 Task: Search one way flight ticket for 3 adults in first from Jackson: Jackson-medgar Wiley Evers International Airport to Evansville: Evansville Regional Airport on 8-3-2023. Choice of flights is Alaska. Number of bags: 11 checked bags. Price is upto 106000. Outbound departure time preference is 14:00.
Action: Mouse moved to (265, 377)
Screenshot: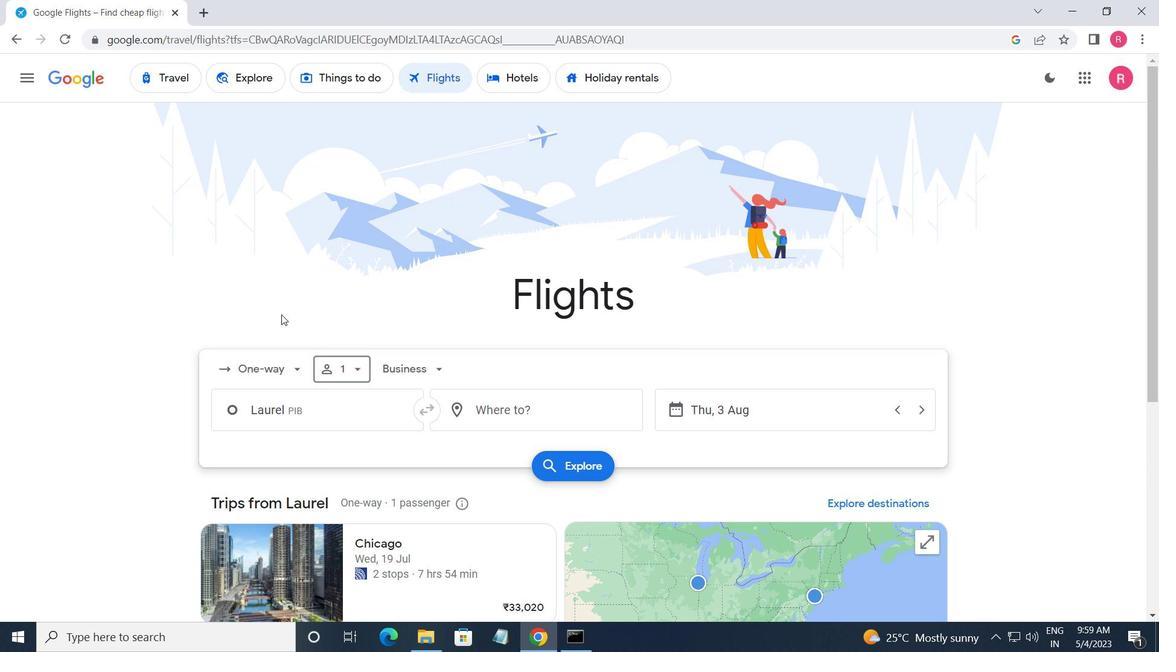 
Action: Mouse pressed left at (265, 377)
Screenshot: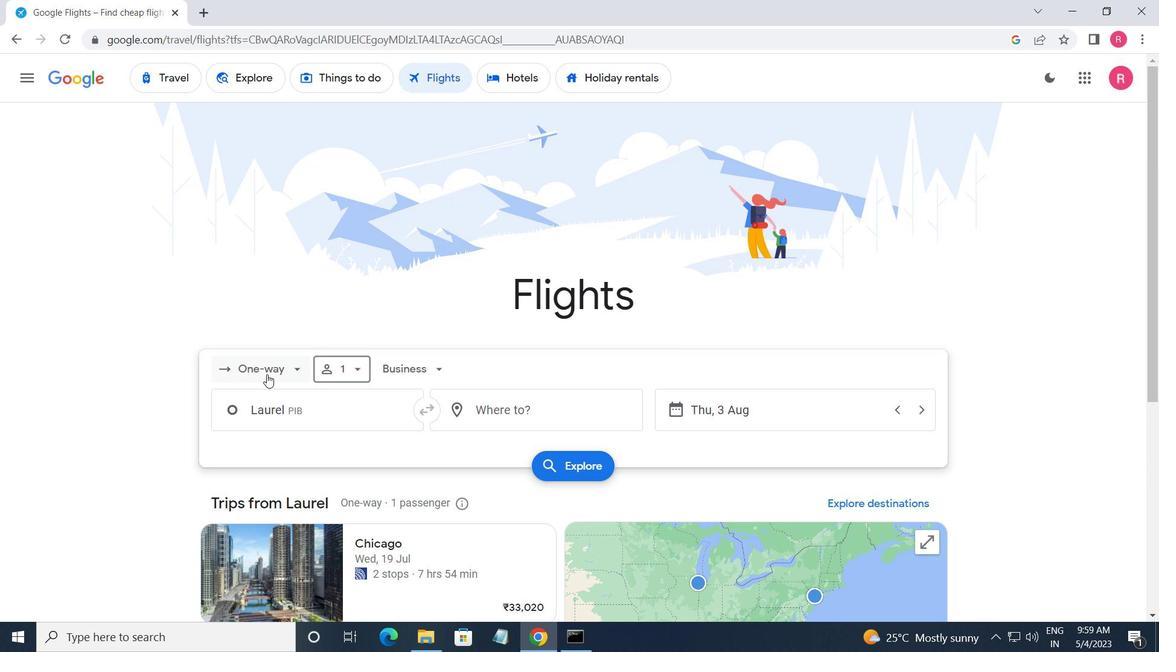 
Action: Mouse moved to (269, 440)
Screenshot: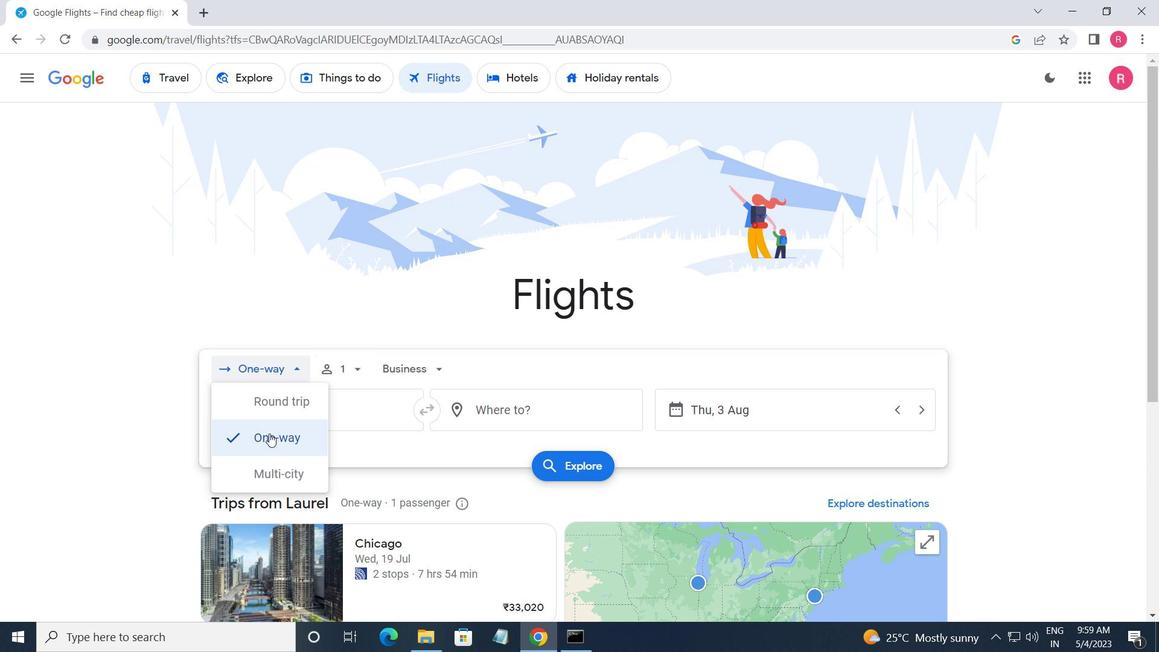 
Action: Mouse pressed left at (269, 440)
Screenshot: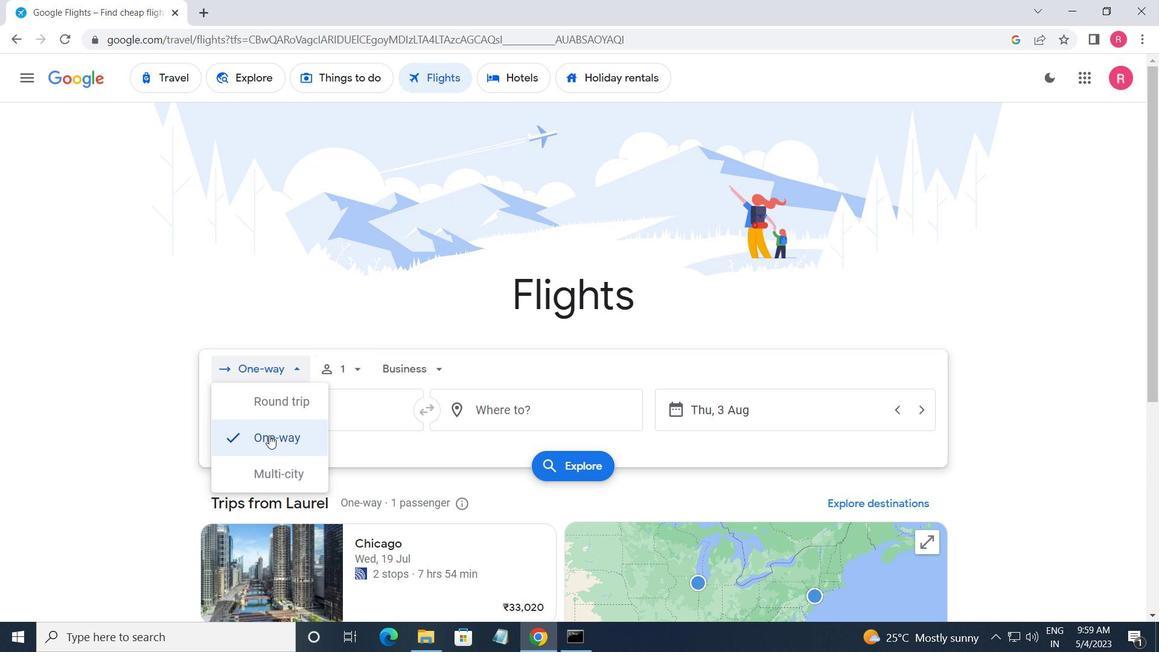 
Action: Mouse moved to (333, 375)
Screenshot: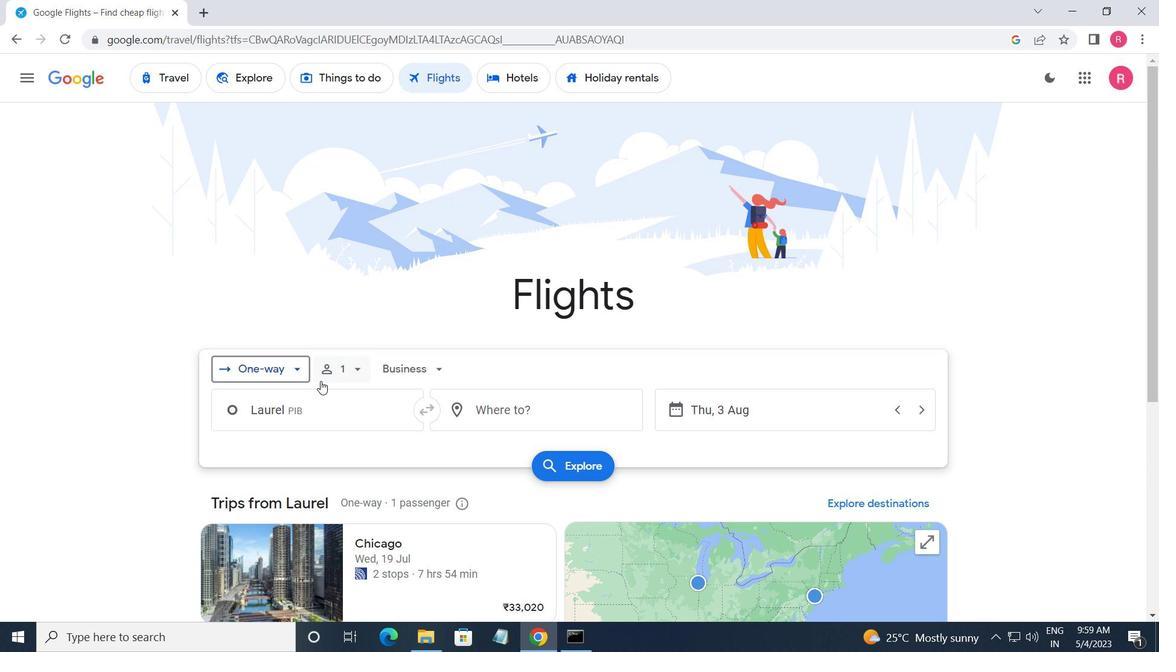 
Action: Mouse pressed left at (333, 375)
Screenshot: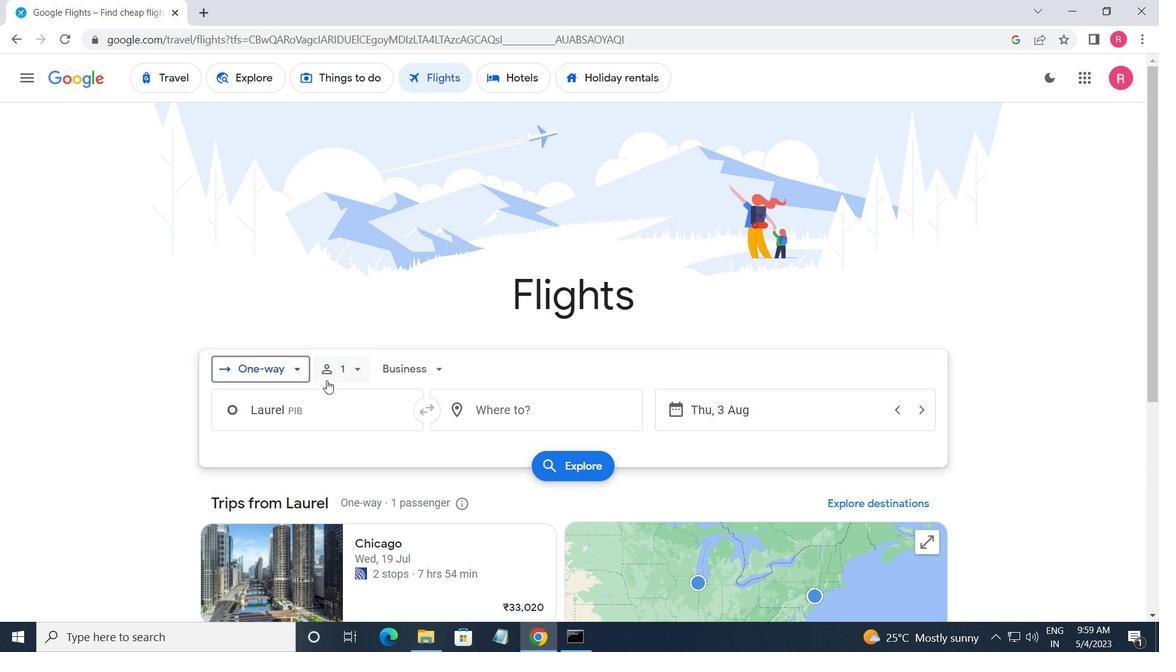 
Action: Mouse moved to (466, 410)
Screenshot: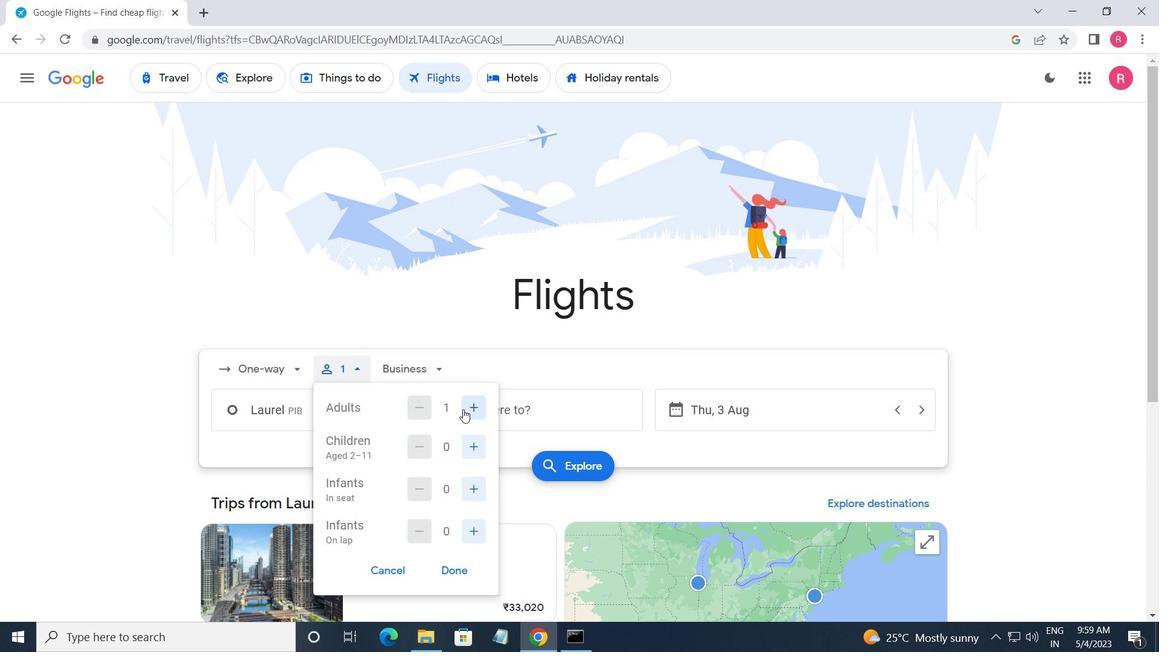
Action: Mouse pressed left at (466, 410)
Screenshot: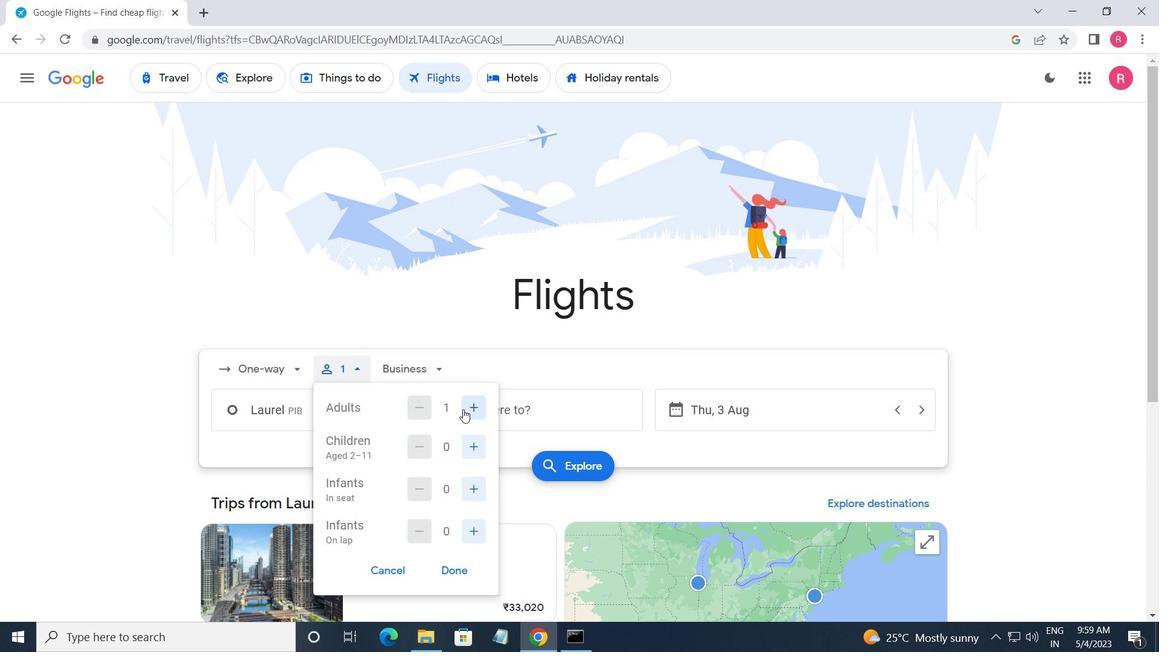 
Action: Mouse pressed left at (466, 410)
Screenshot: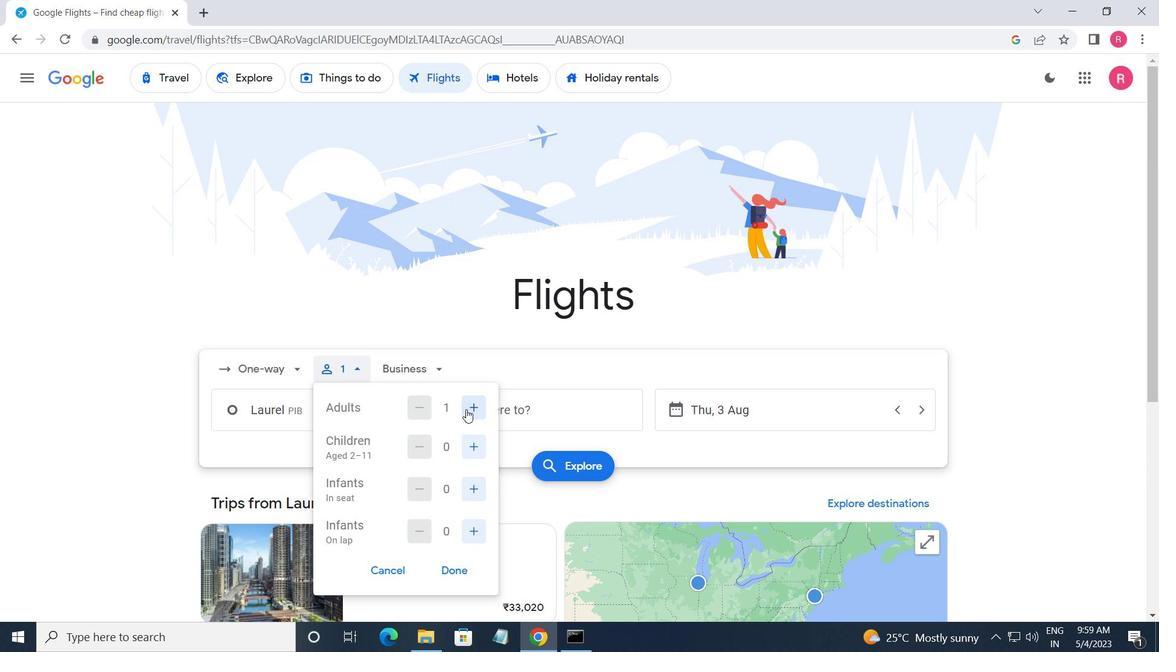 
Action: Mouse moved to (393, 373)
Screenshot: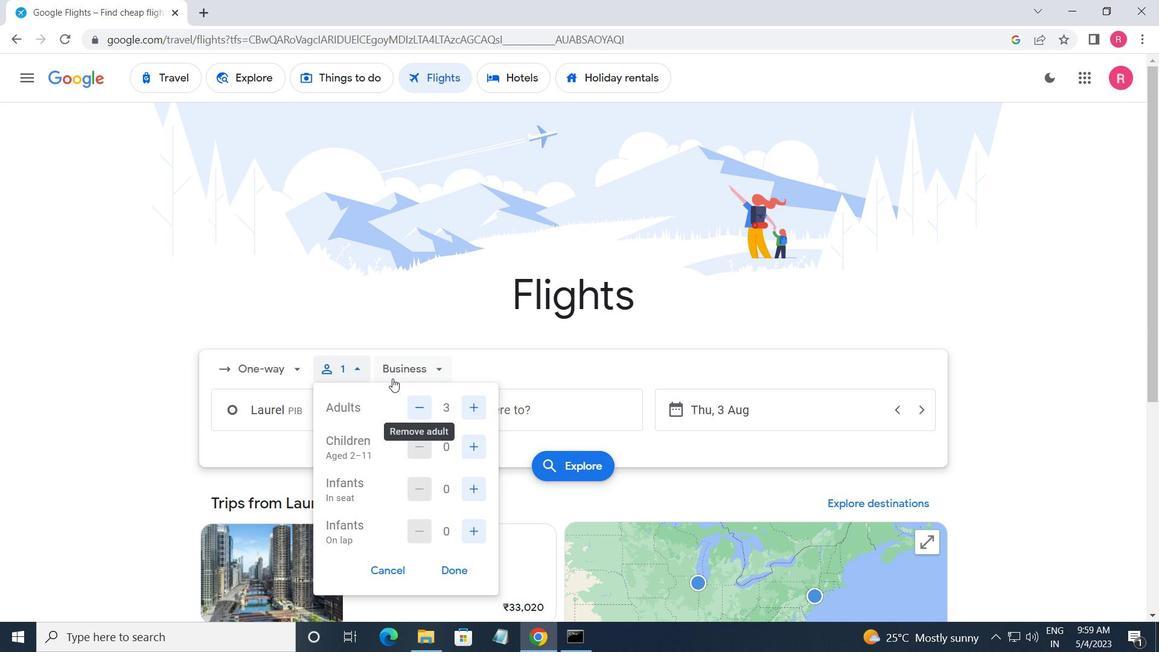 
Action: Mouse pressed left at (393, 373)
Screenshot: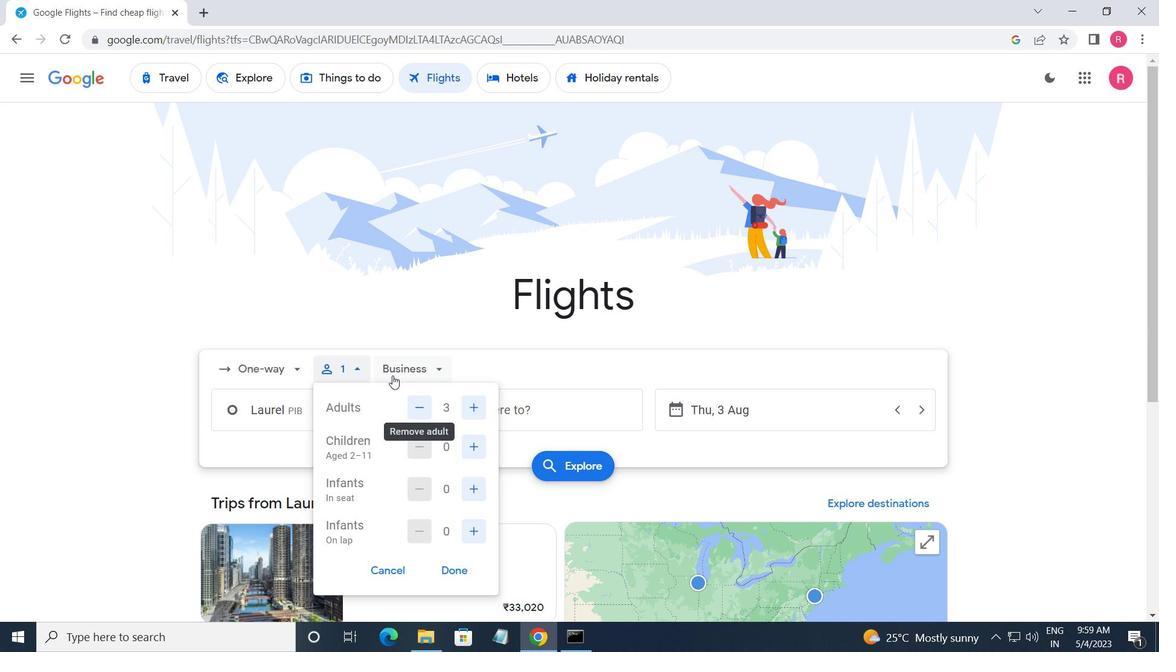 
Action: Mouse moved to (445, 509)
Screenshot: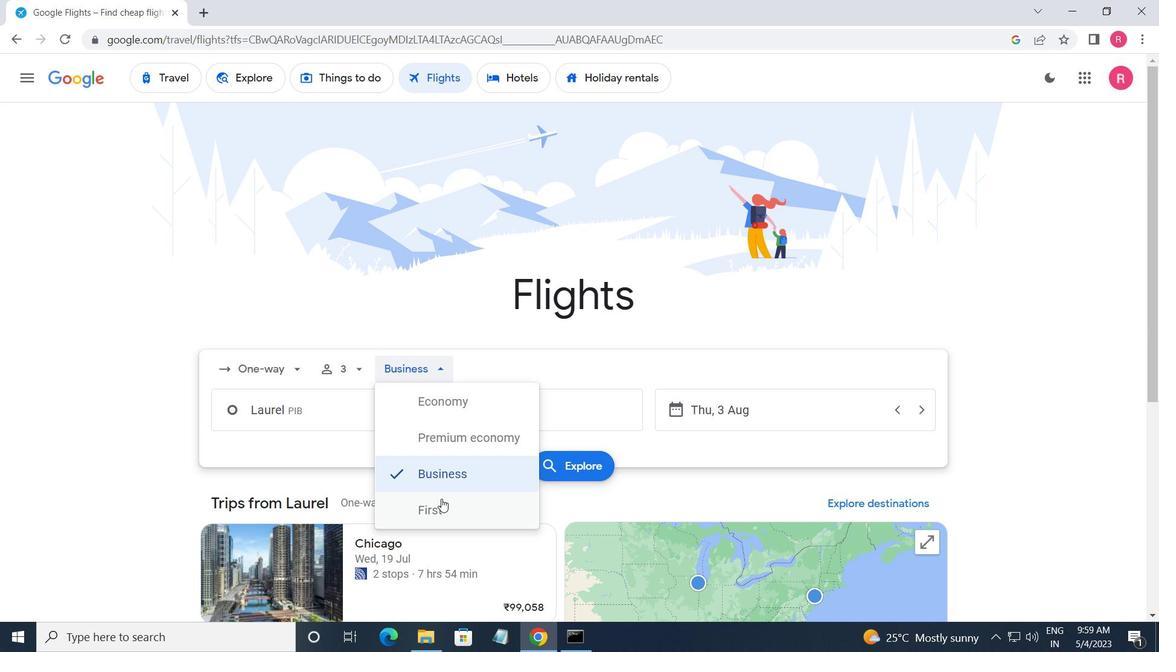 
Action: Mouse pressed left at (445, 509)
Screenshot: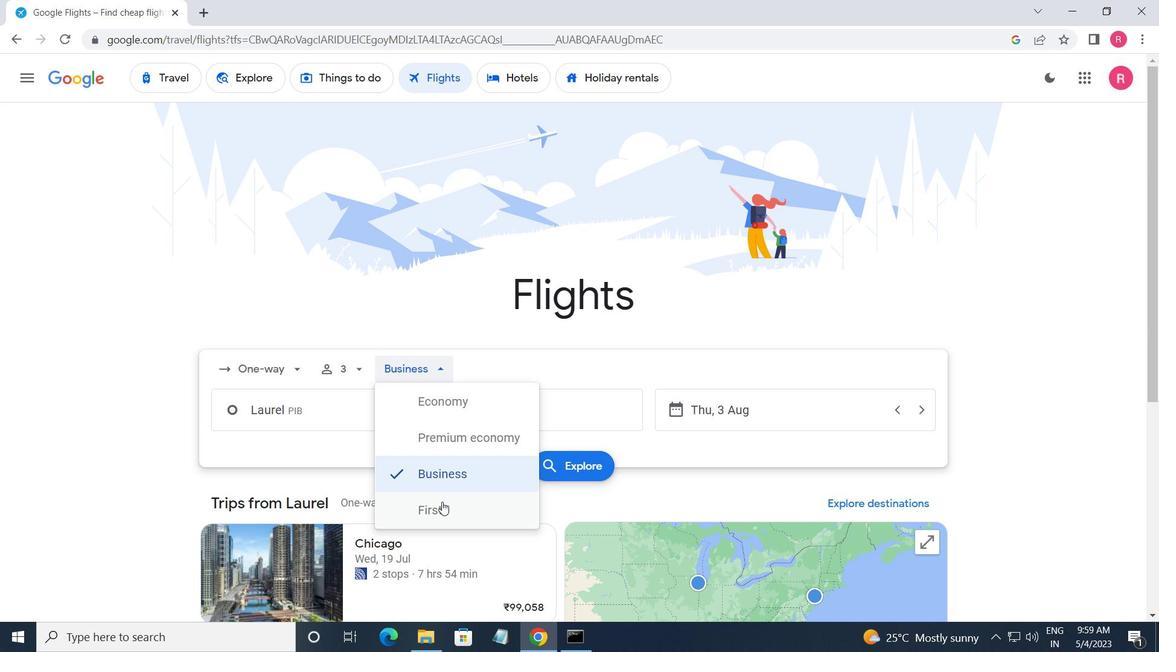 
Action: Mouse moved to (344, 420)
Screenshot: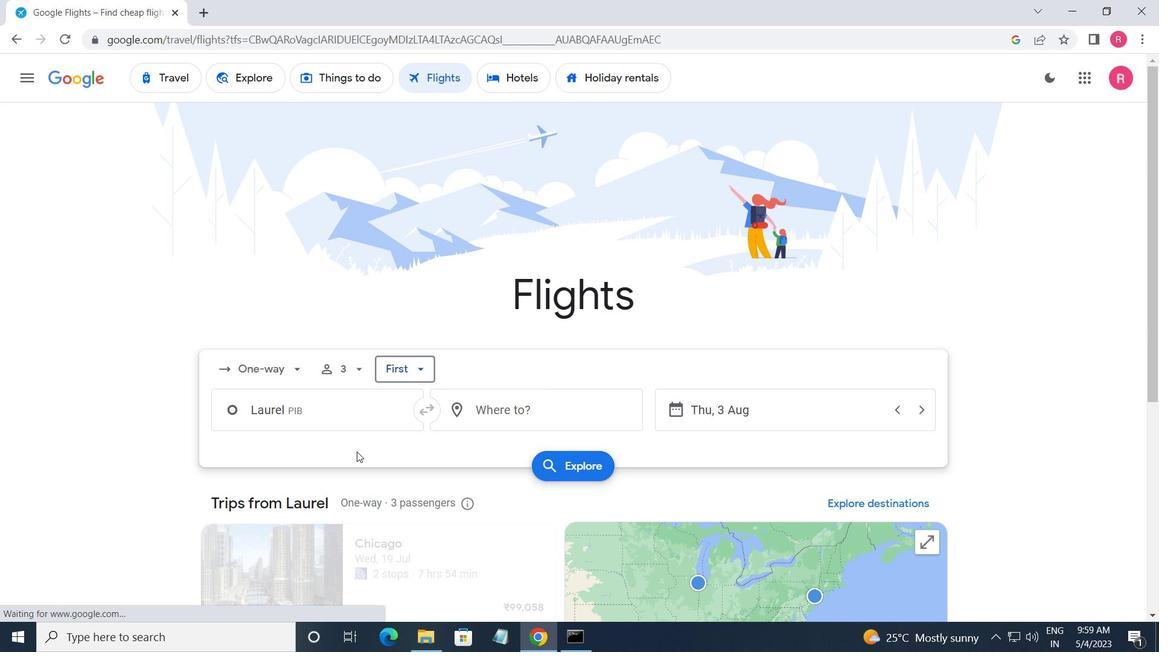 
Action: Mouse pressed left at (344, 420)
Screenshot: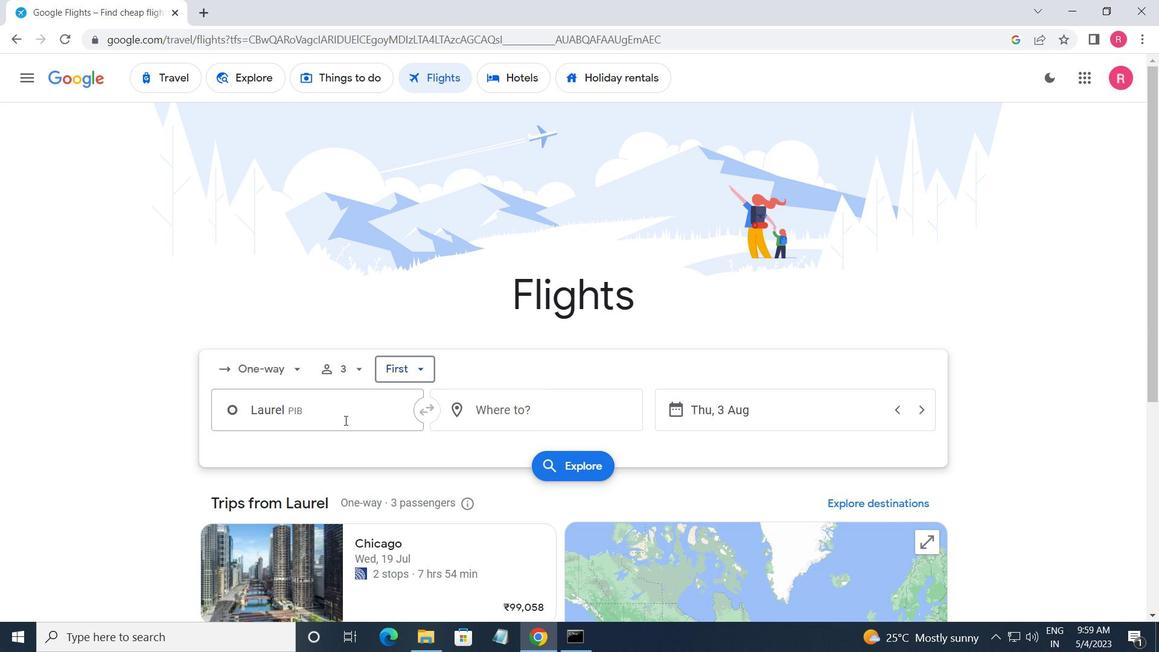 
Action: Key pressed <Key.shift_r>Jackson<Key.space><Key.backspace>-m
Screenshot: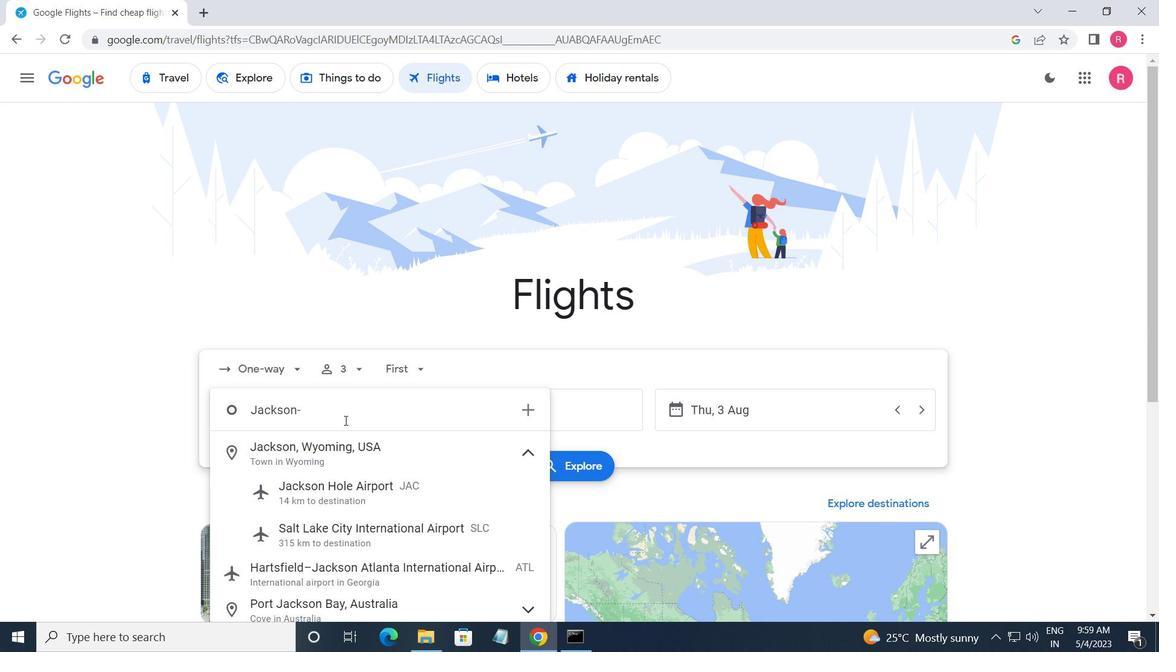 
Action: Mouse moved to (350, 494)
Screenshot: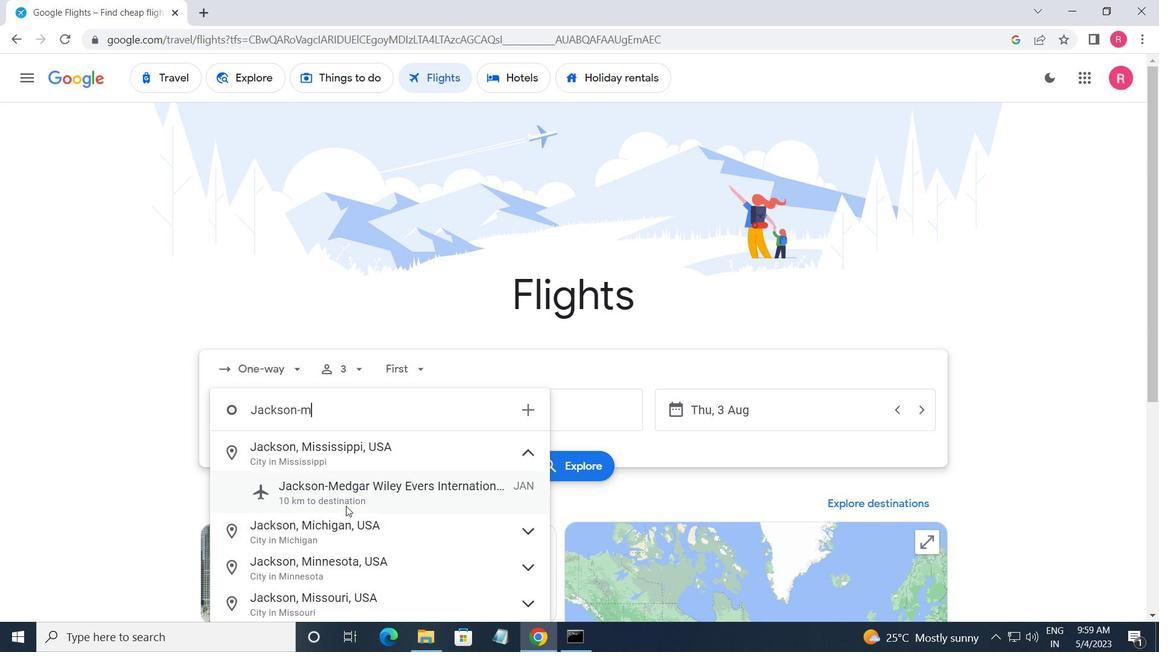 
Action: Mouse pressed left at (350, 494)
Screenshot: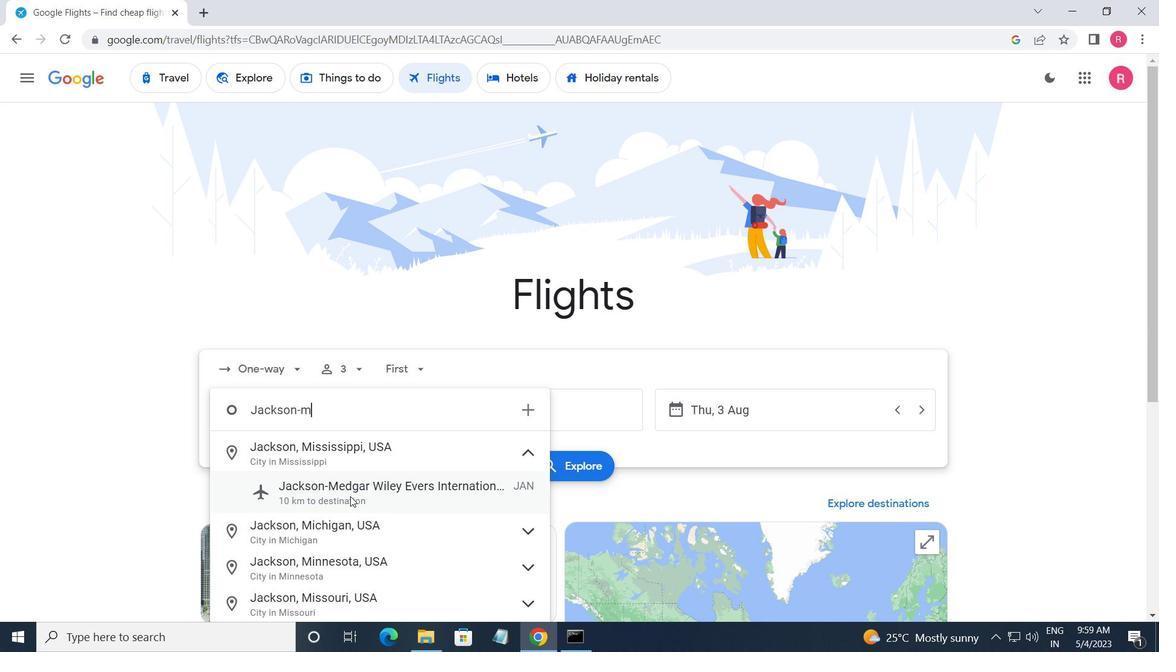 
Action: Mouse moved to (571, 399)
Screenshot: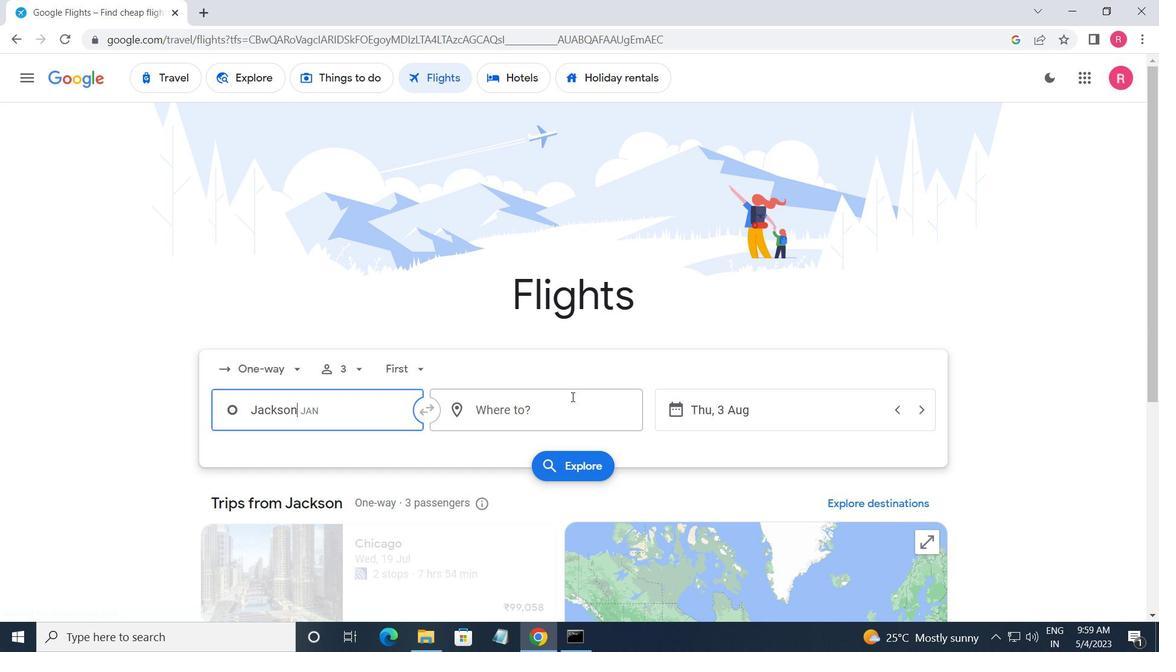 
Action: Mouse pressed left at (571, 399)
Screenshot: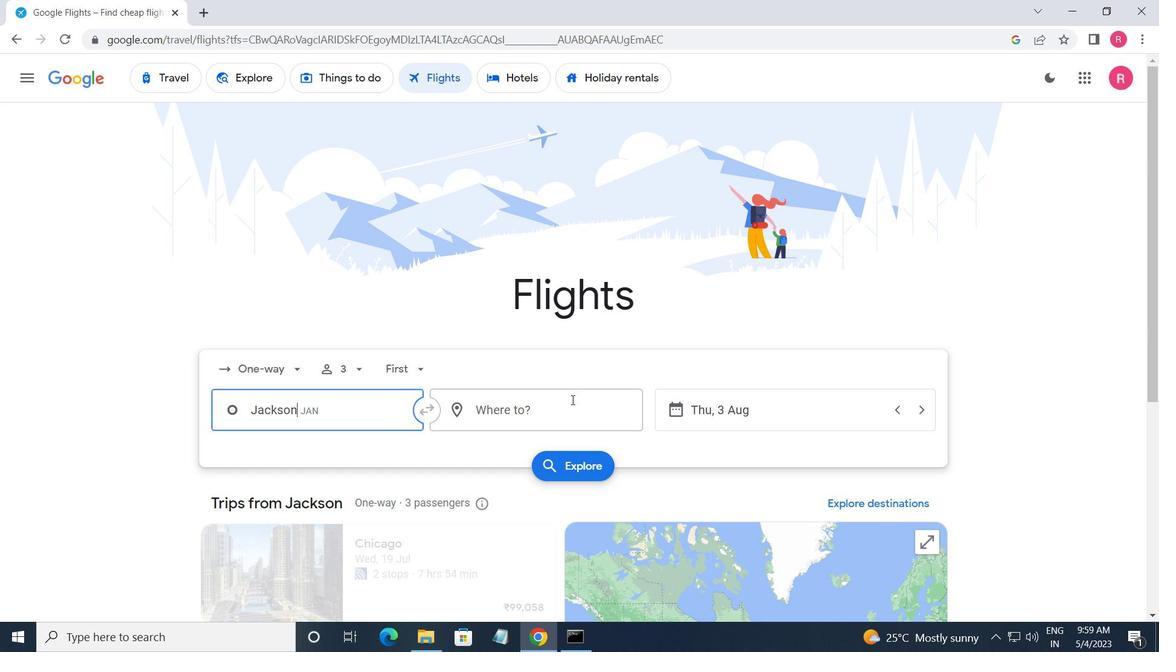 
Action: Mouse moved to (521, 532)
Screenshot: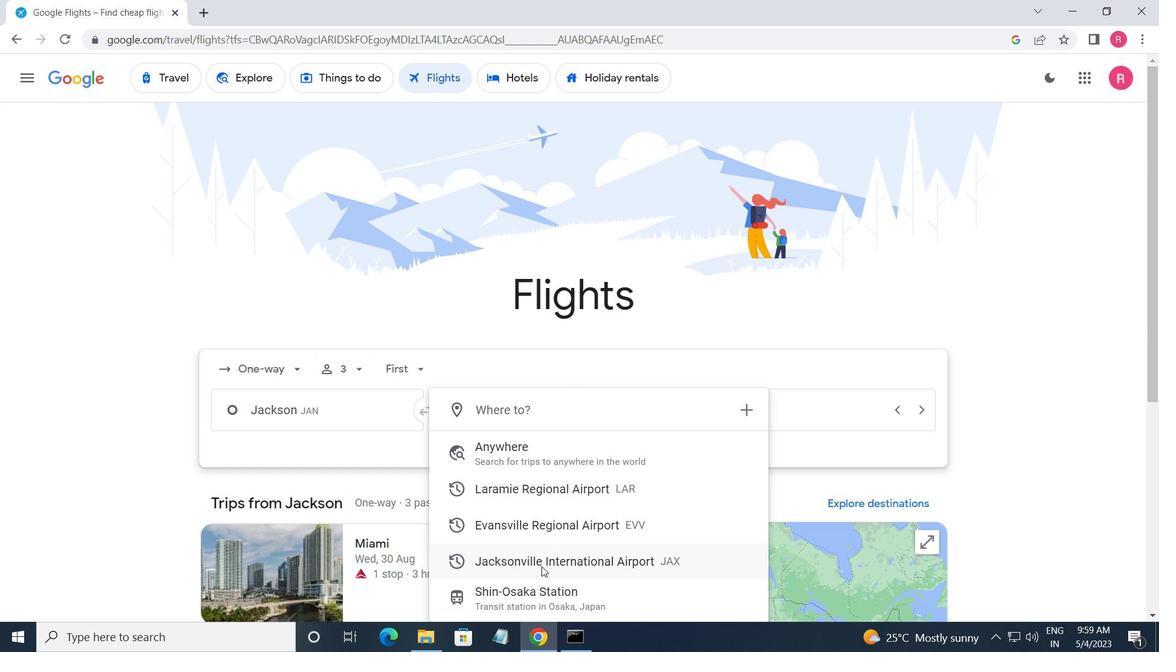 
Action: Mouse pressed left at (521, 532)
Screenshot: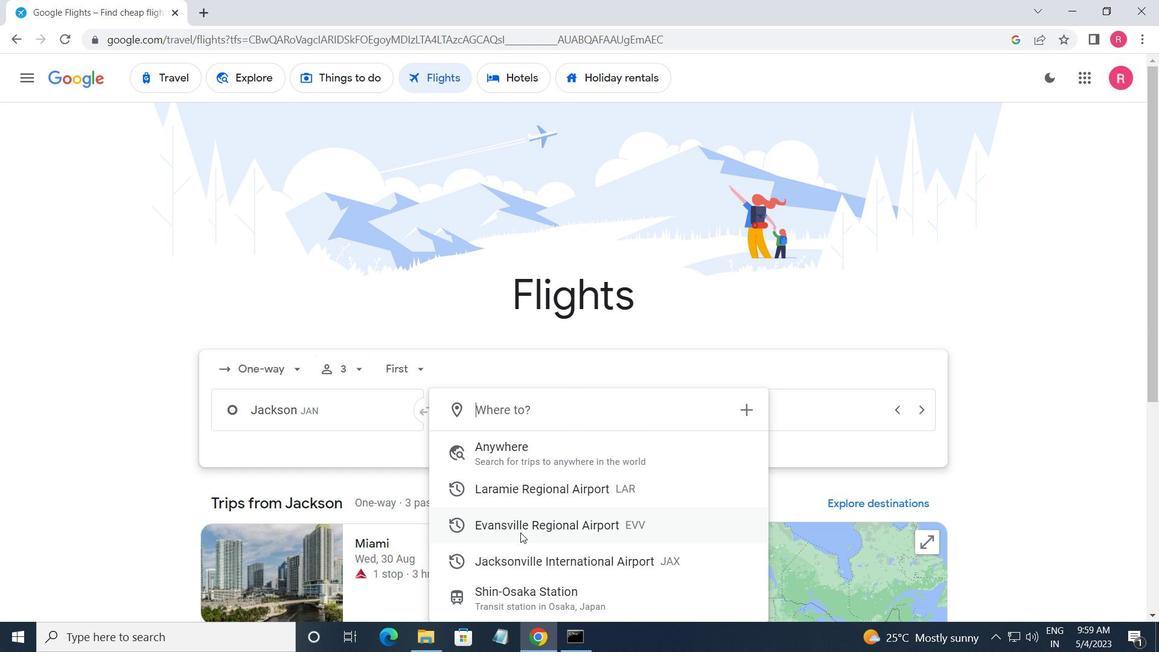 
Action: Mouse moved to (771, 414)
Screenshot: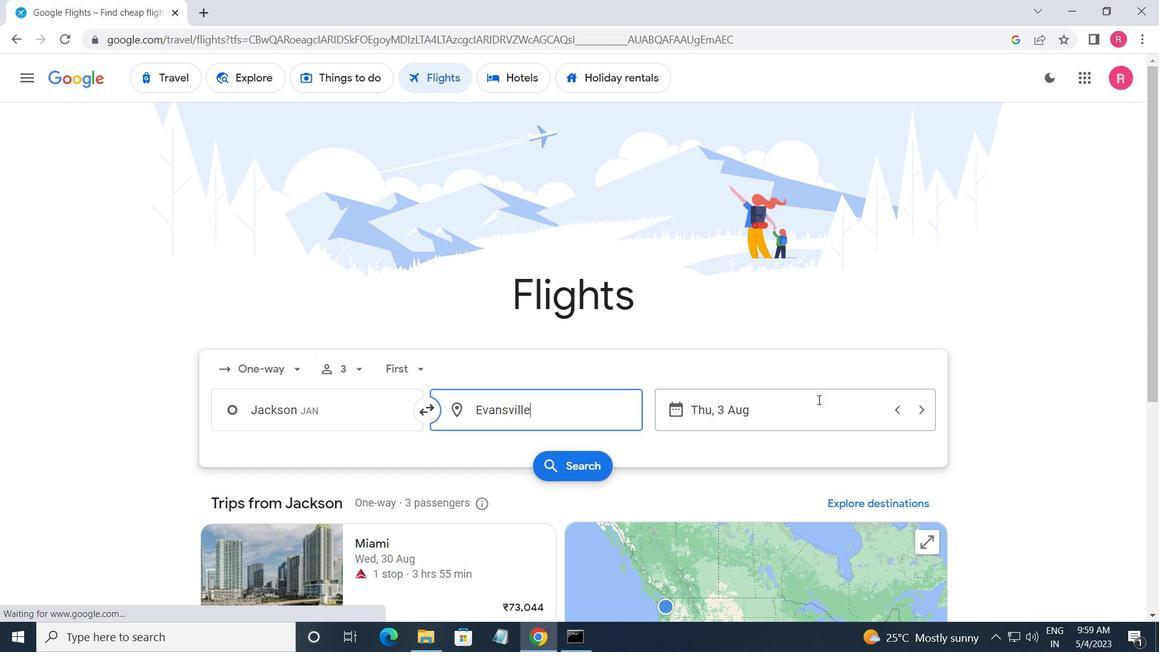 
Action: Mouse pressed left at (771, 414)
Screenshot: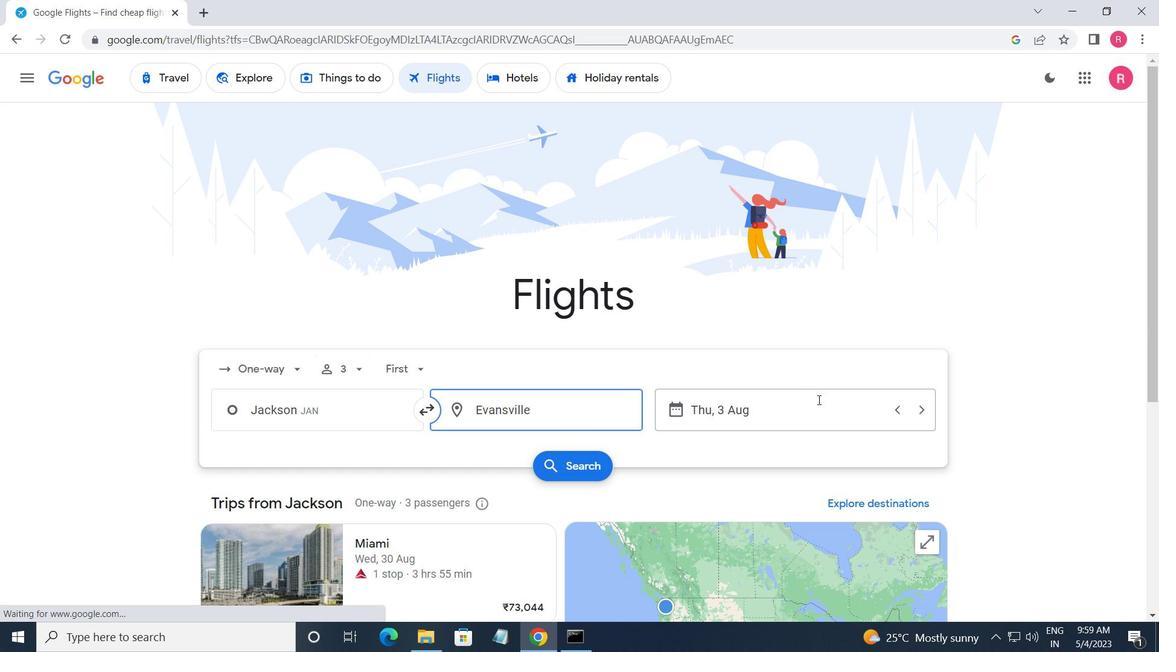 
Action: Mouse moved to (540, 353)
Screenshot: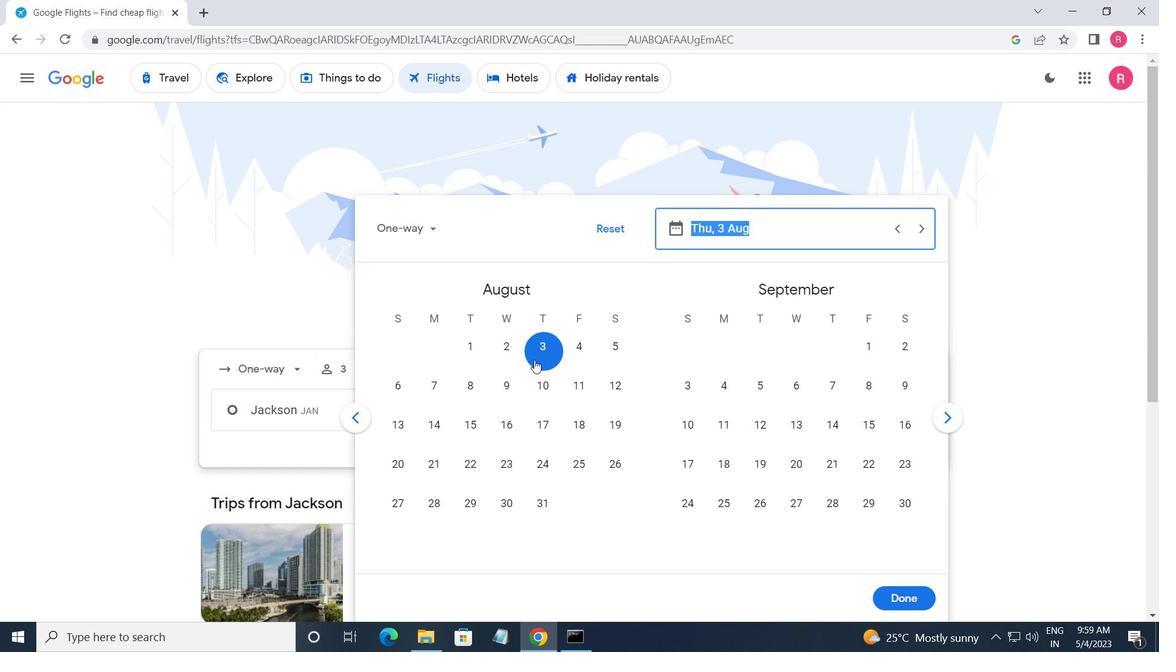 
Action: Mouse pressed left at (540, 353)
Screenshot: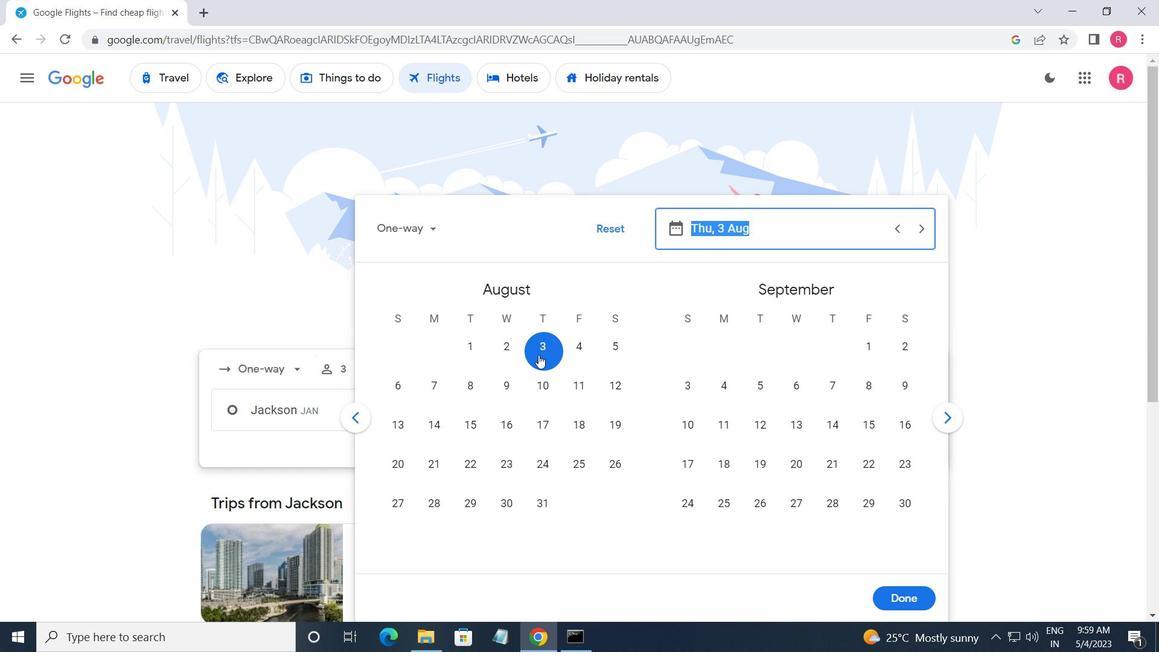 
Action: Mouse moved to (886, 594)
Screenshot: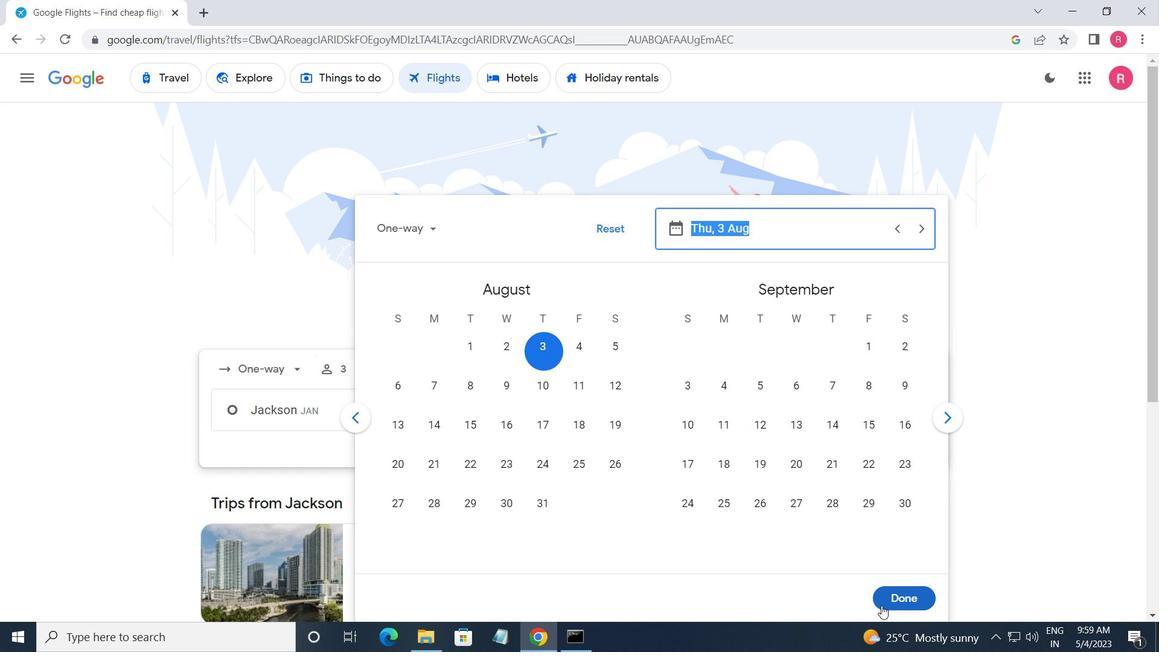 
Action: Mouse pressed left at (886, 594)
Screenshot: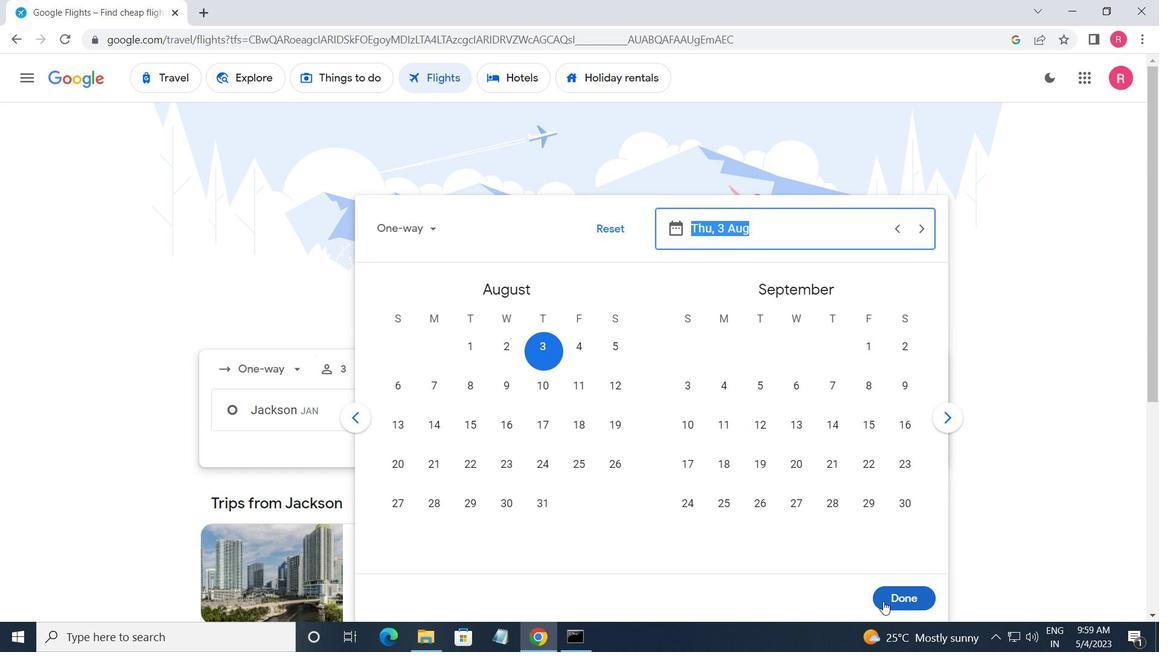 
Action: Mouse moved to (577, 477)
Screenshot: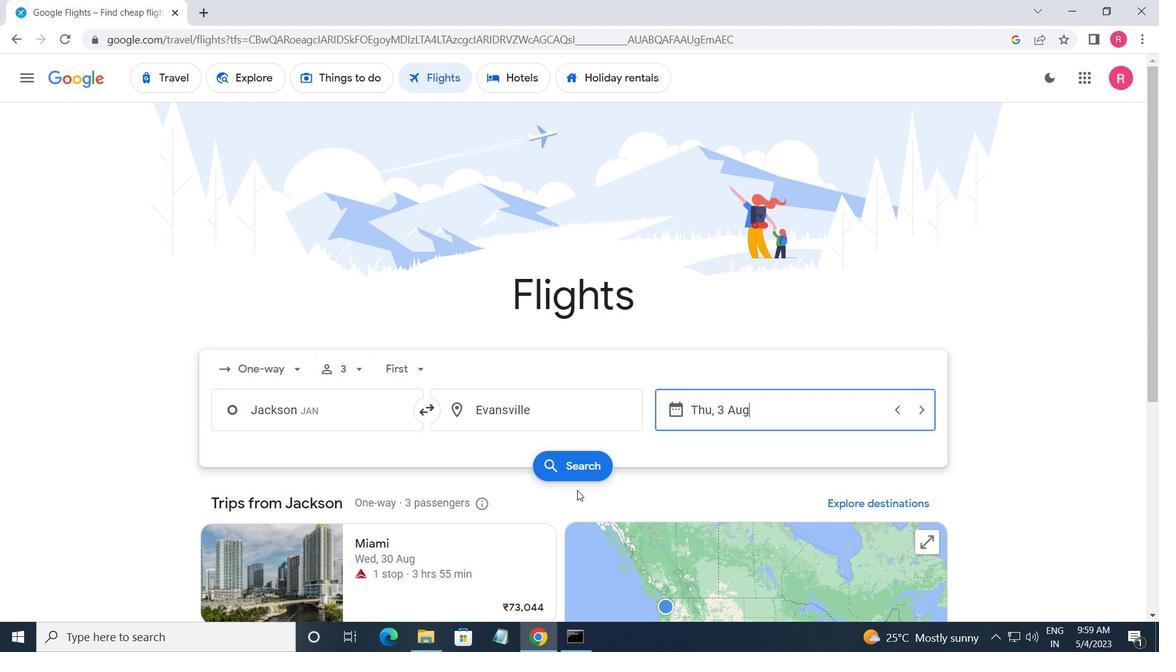 
Action: Mouse pressed left at (577, 477)
Screenshot: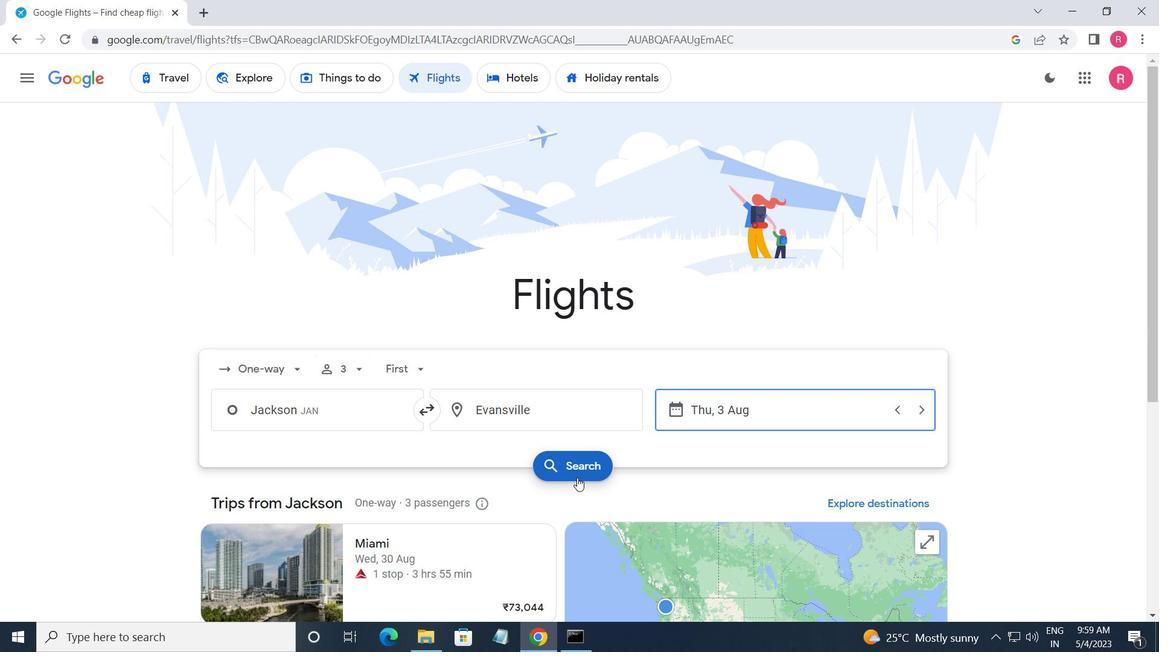 
Action: Mouse moved to (219, 225)
Screenshot: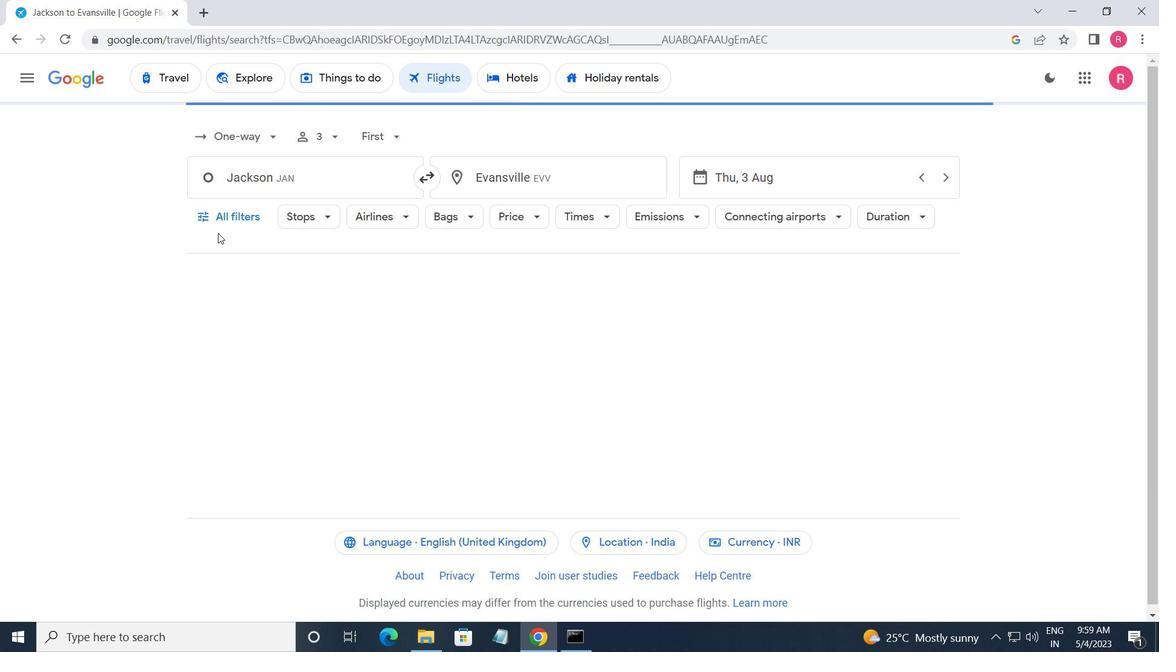 
Action: Mouse pressed left at (219, 225)
Screenshot: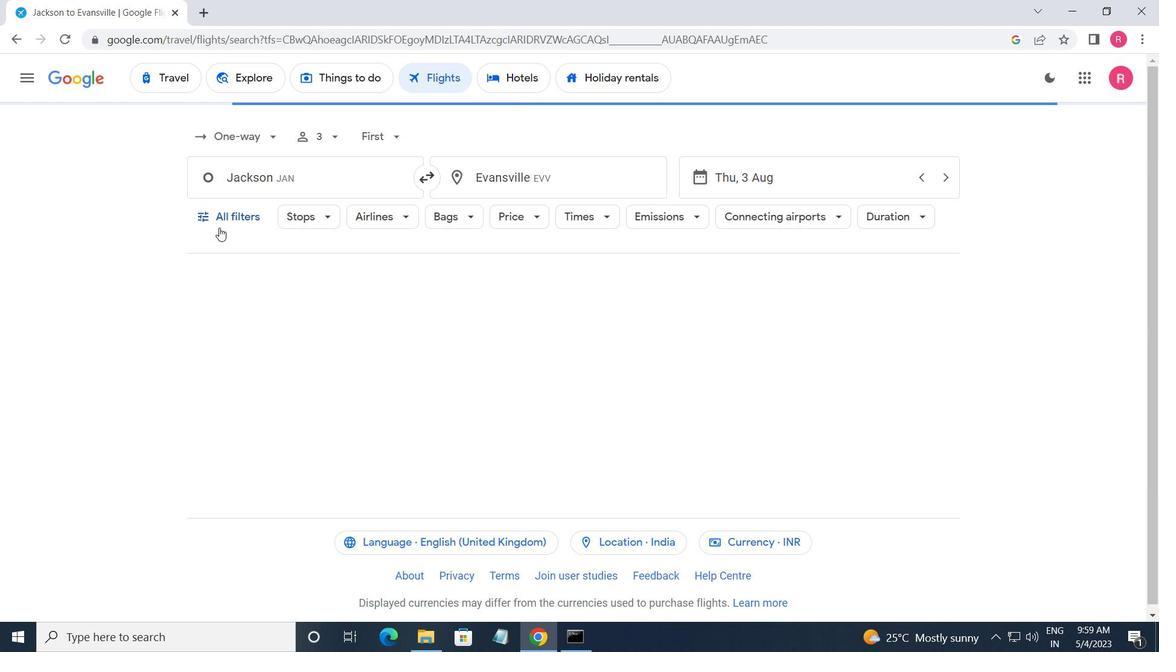 
Action: Mouse moved to (268, 410)
Screenshot: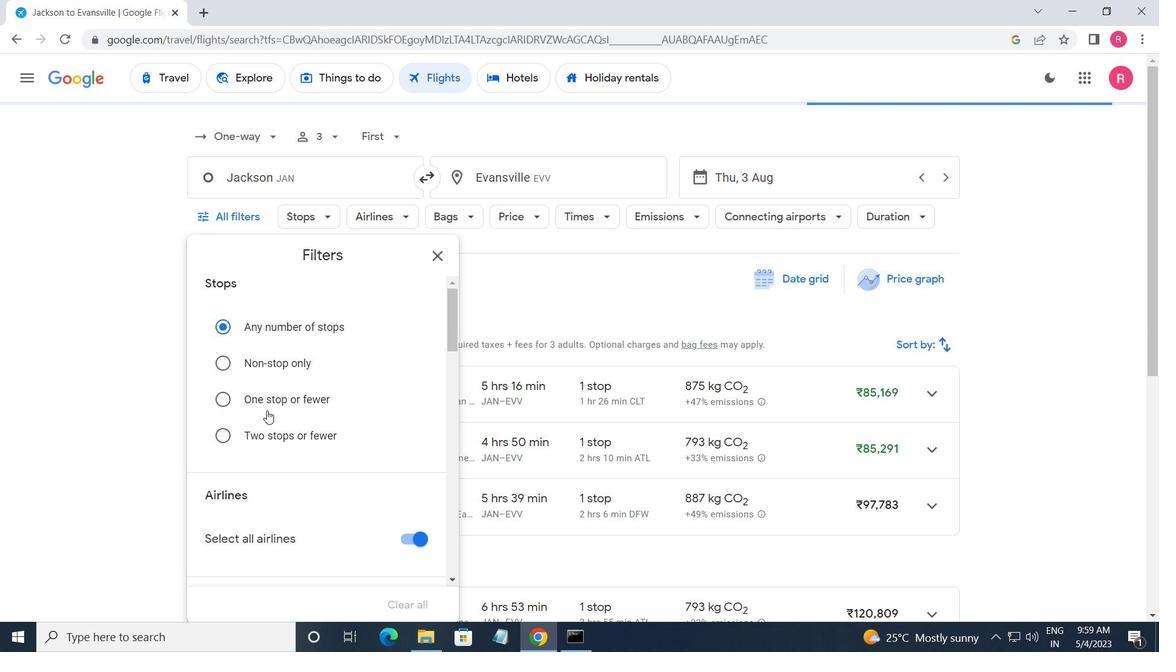 
Action: Mouse scrolled (268, 410) with delta (0, 0)
Screenshot: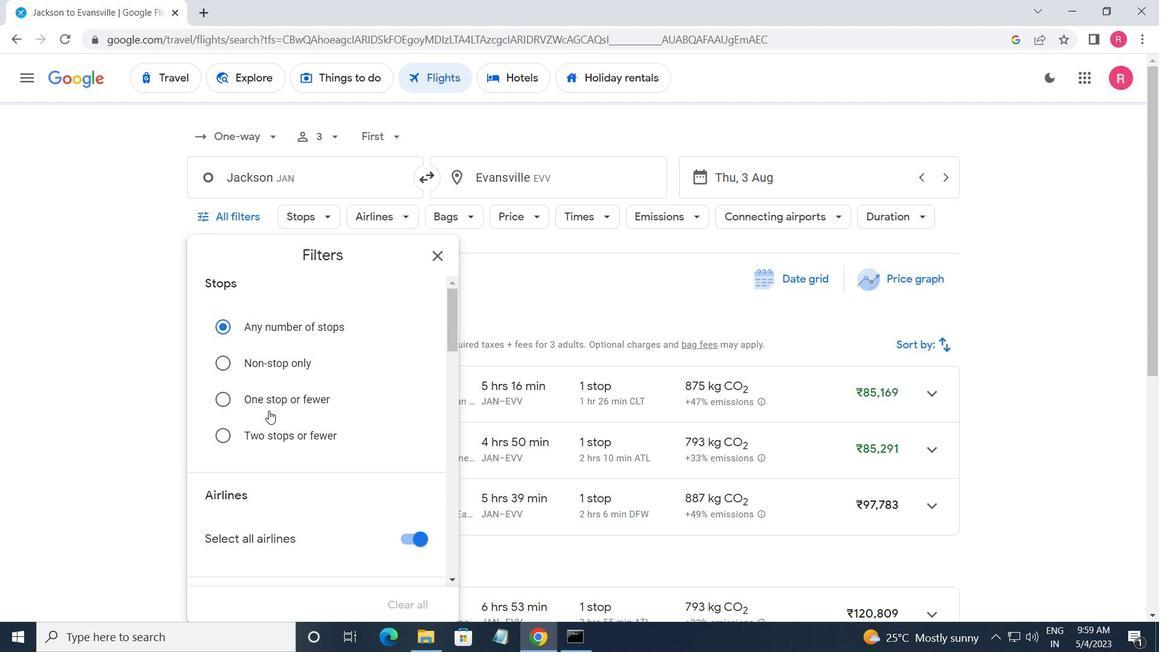 
Action: Mouse moved to (270, 411)
Screenshot: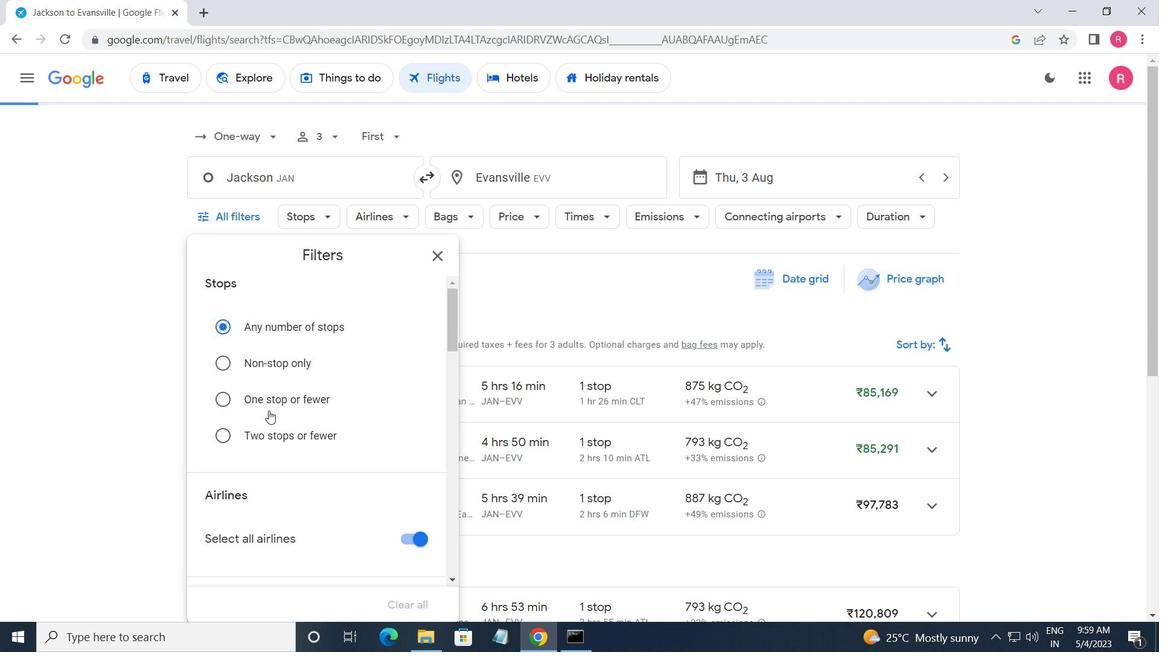 
Action: Mouse scrolled (270, 411) with delta (0, 0)
Screenshot: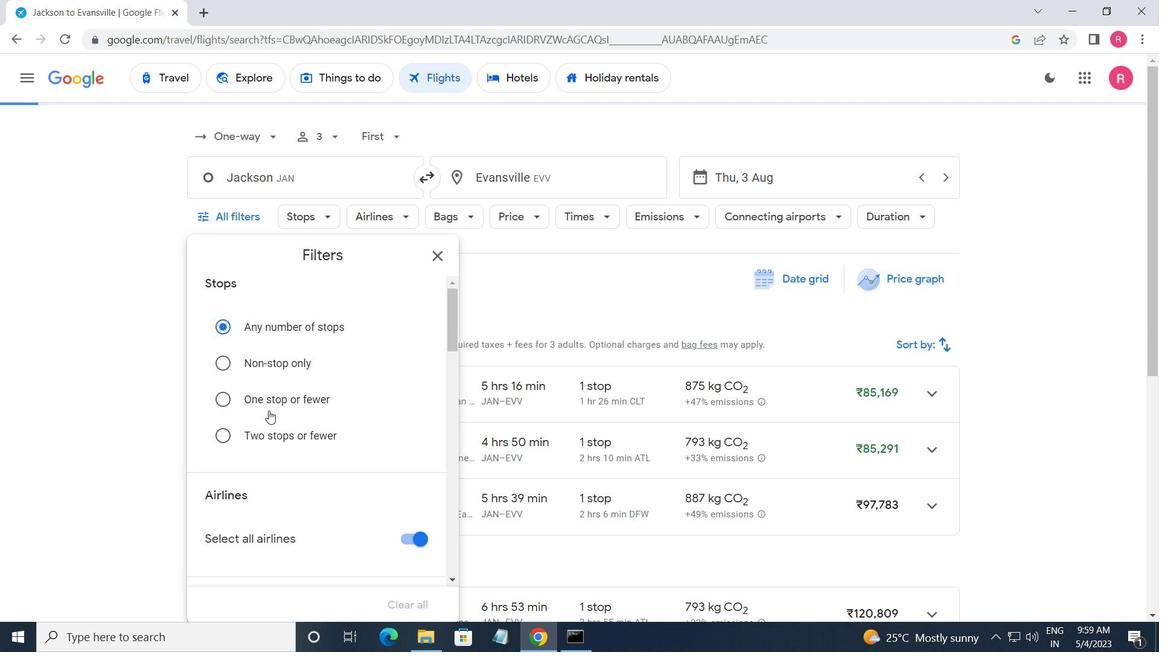 
Action: Mouse moved to (271, 412)
Screenshot: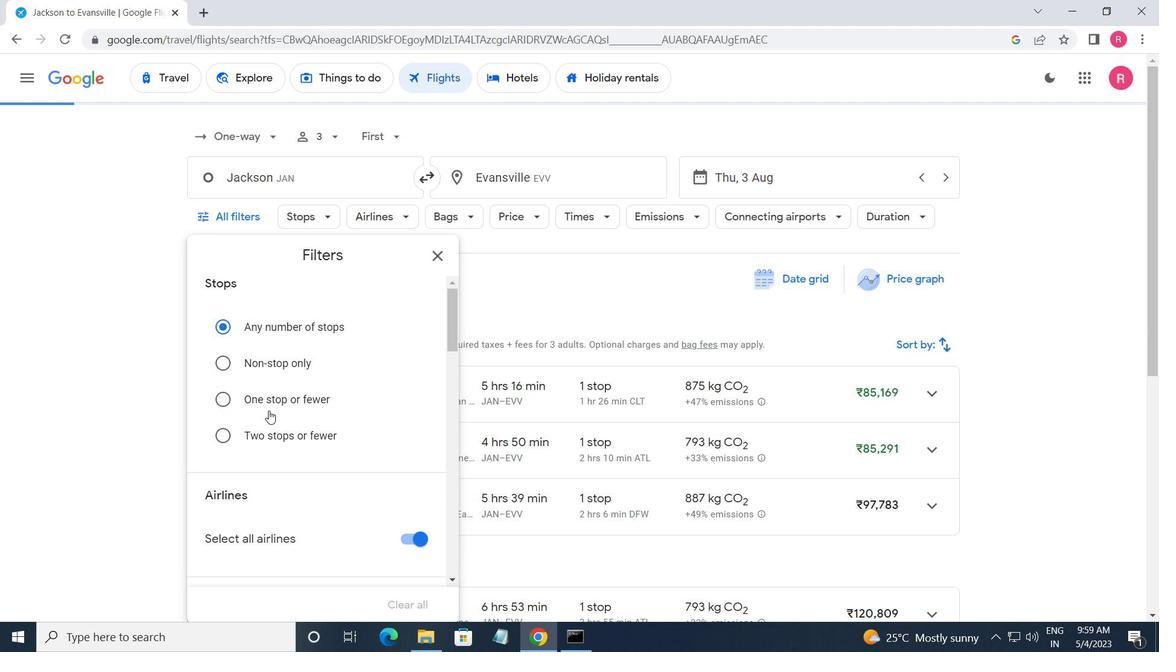 
Action: Mouse scrolled (271, 411) with delta (0, 0)
Screenshot: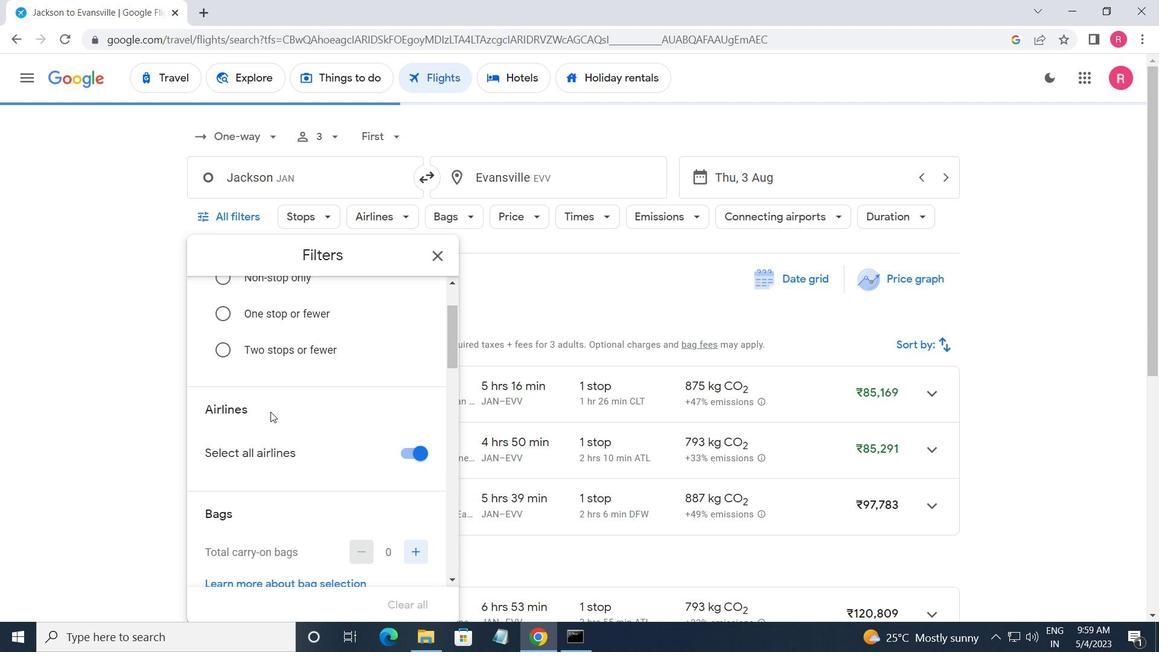 
Action: Mouse scrolled (271, 411) with delta (0, 0)
Screenshot: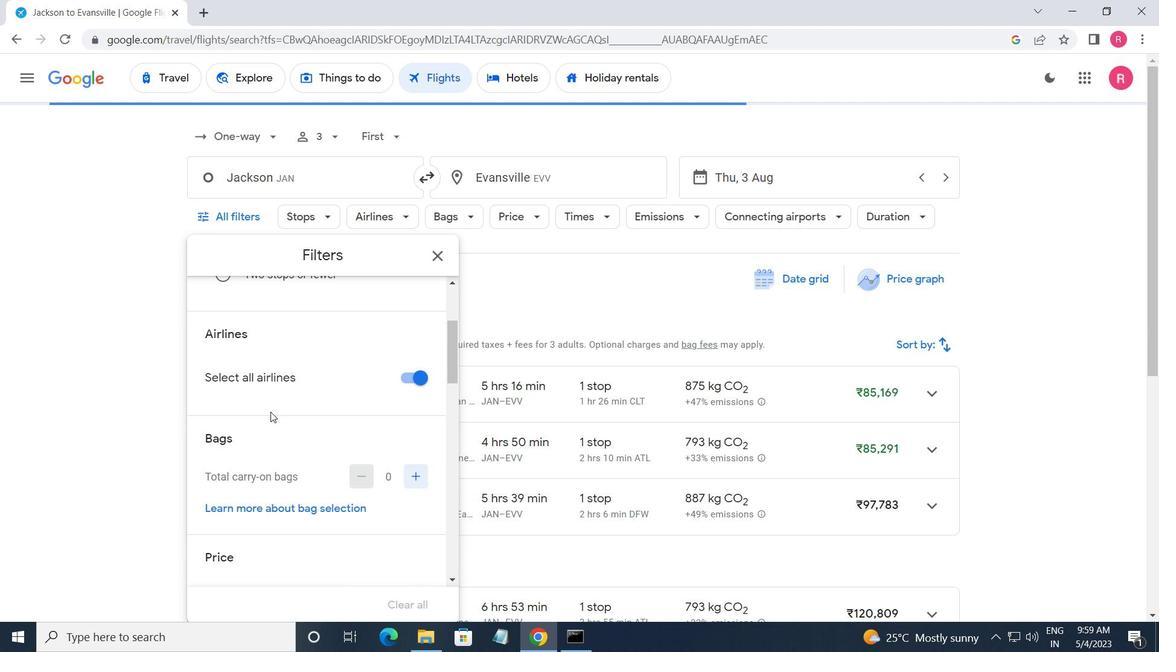 
Action: Mouse scrolled (271, 411) with delta (0, 0)
Screenshot: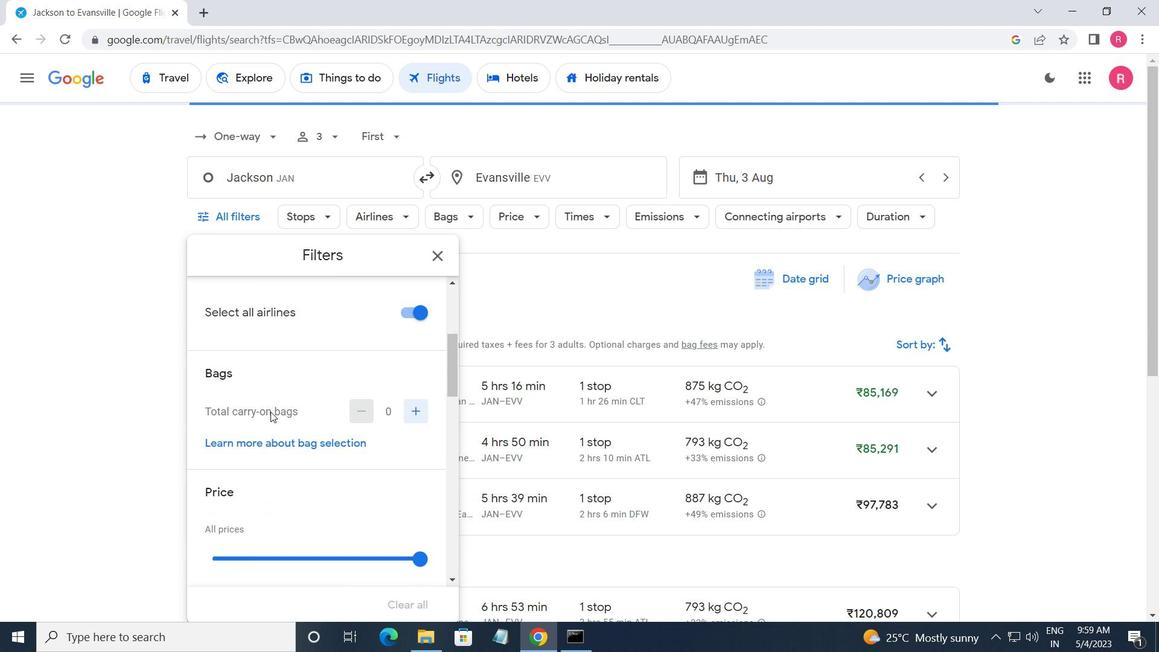 
Action: Mouse scrolled (271, 413) with delta (0, 0)
Screenshot: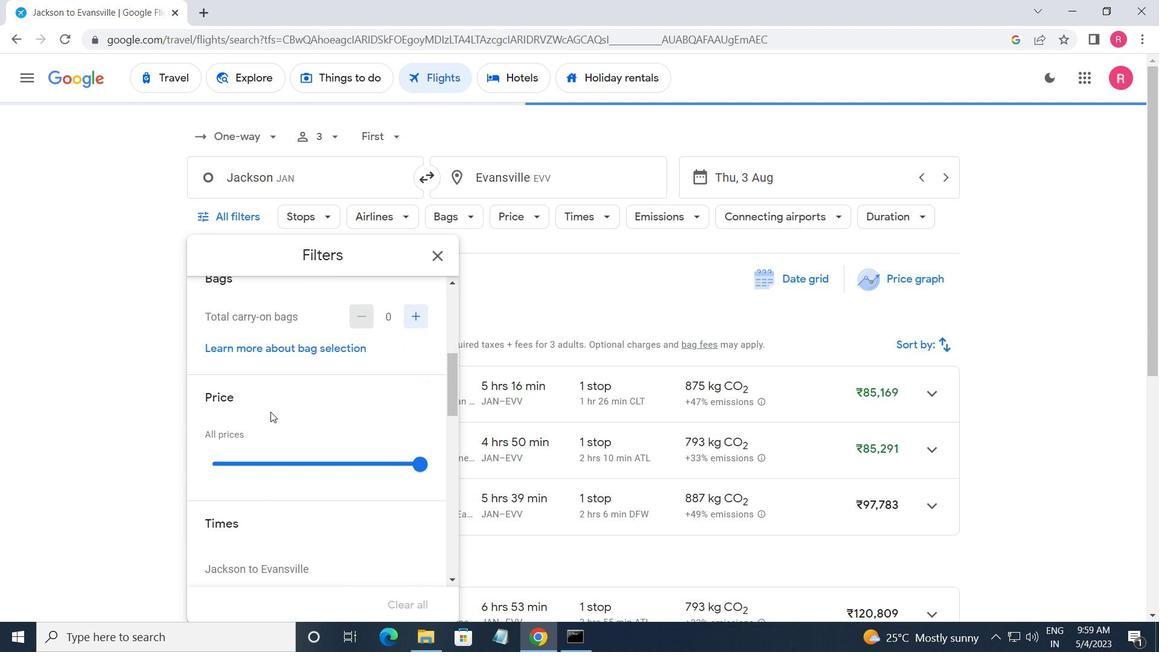 
Action: Mouse scrolled (271, 411) with delta (0, 0)
Screenshot: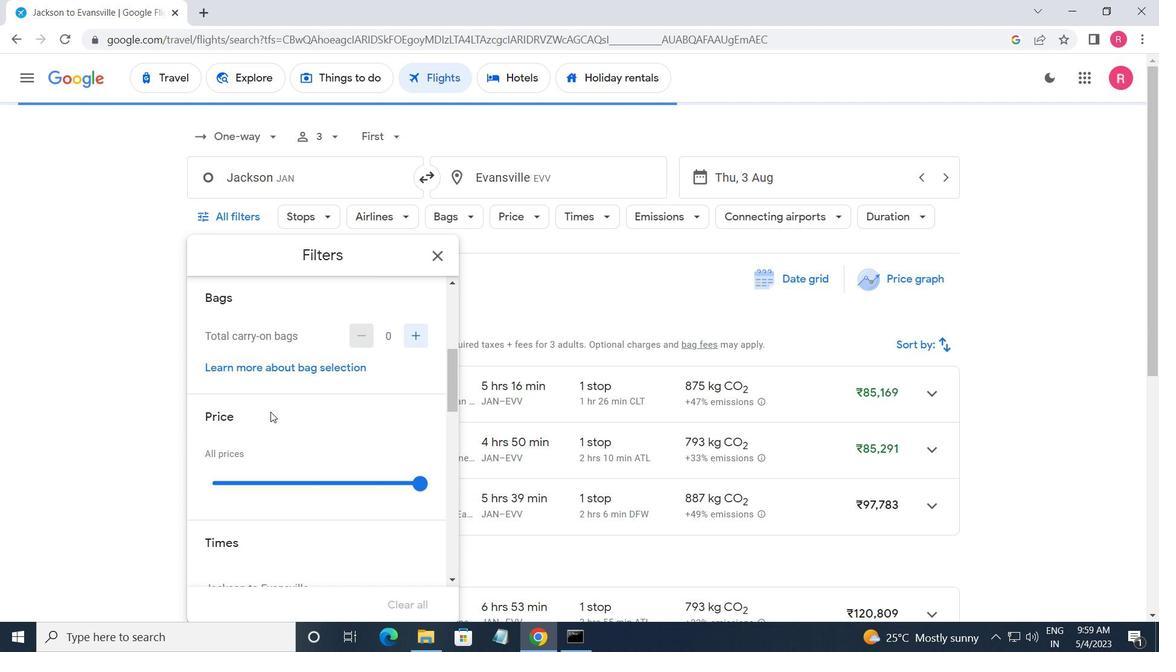 
Action: Mouse scrolled (271, 411) with delta (0, 0)
Screenshot: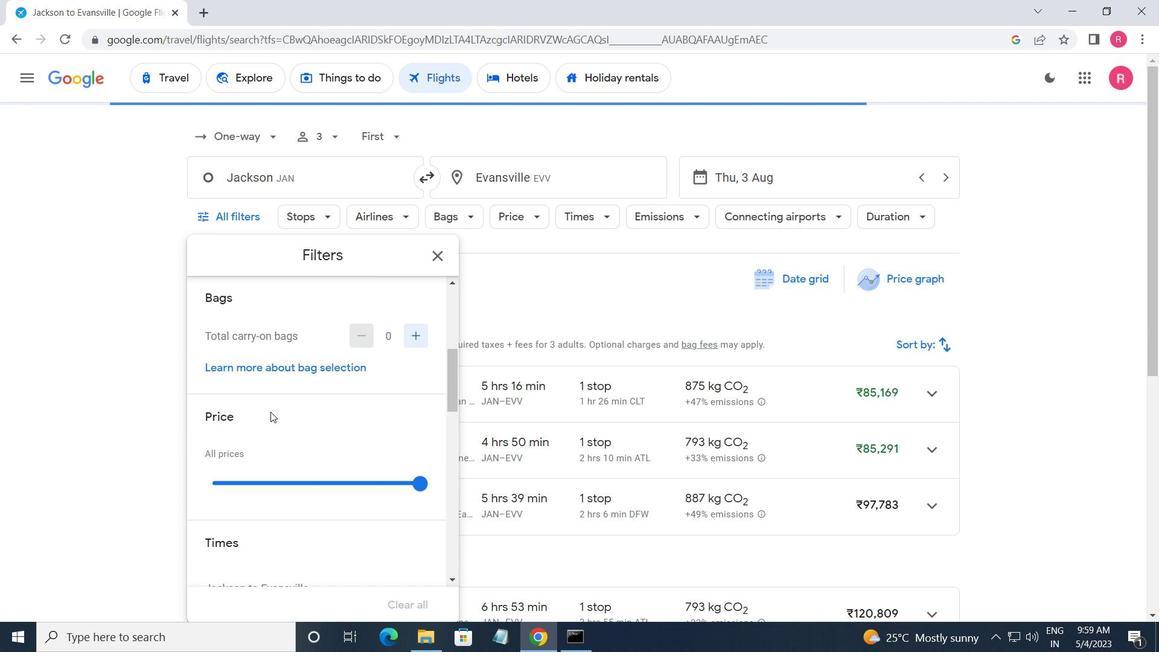 
Action: Mouse scrolled (271, 413) with delta (0, 0)
Screenshot: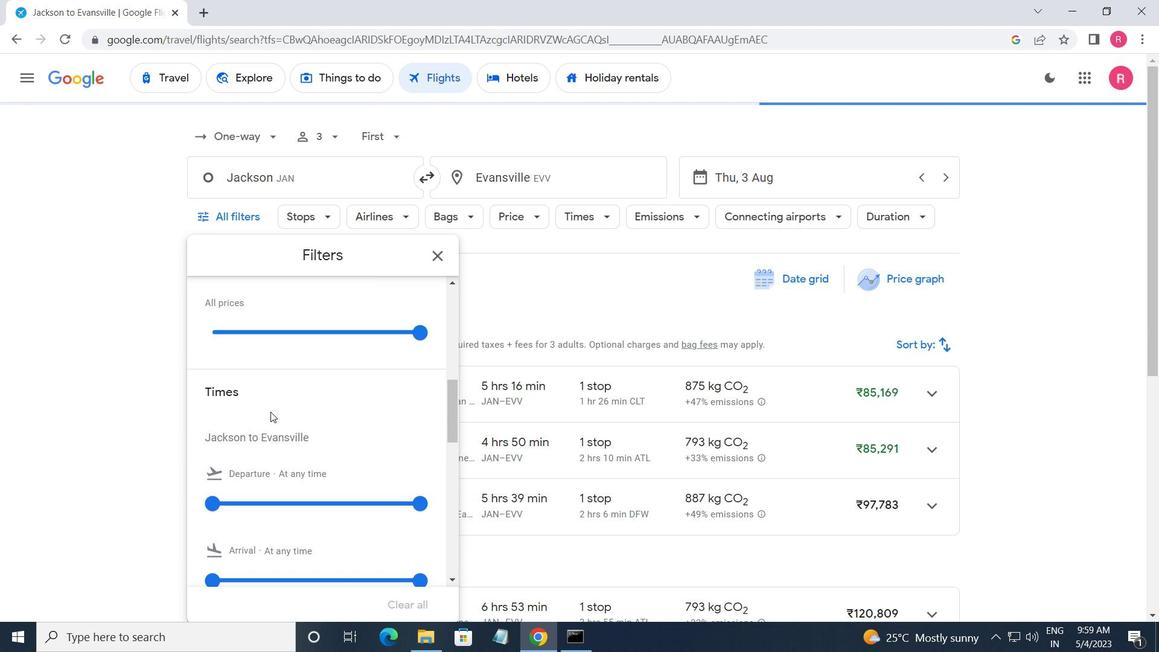 
Action: Mouse scrolled (271, 413) with delta (0, 0)
Screenshot: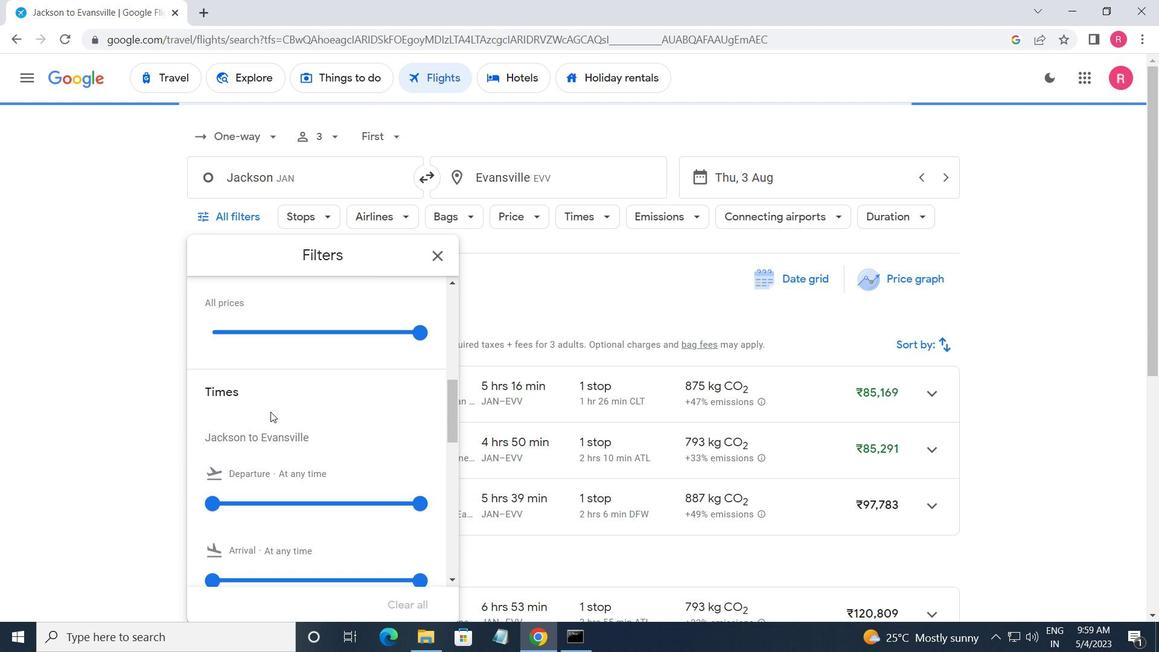
Action: Mouse moved to (382, 426)
Screenshot: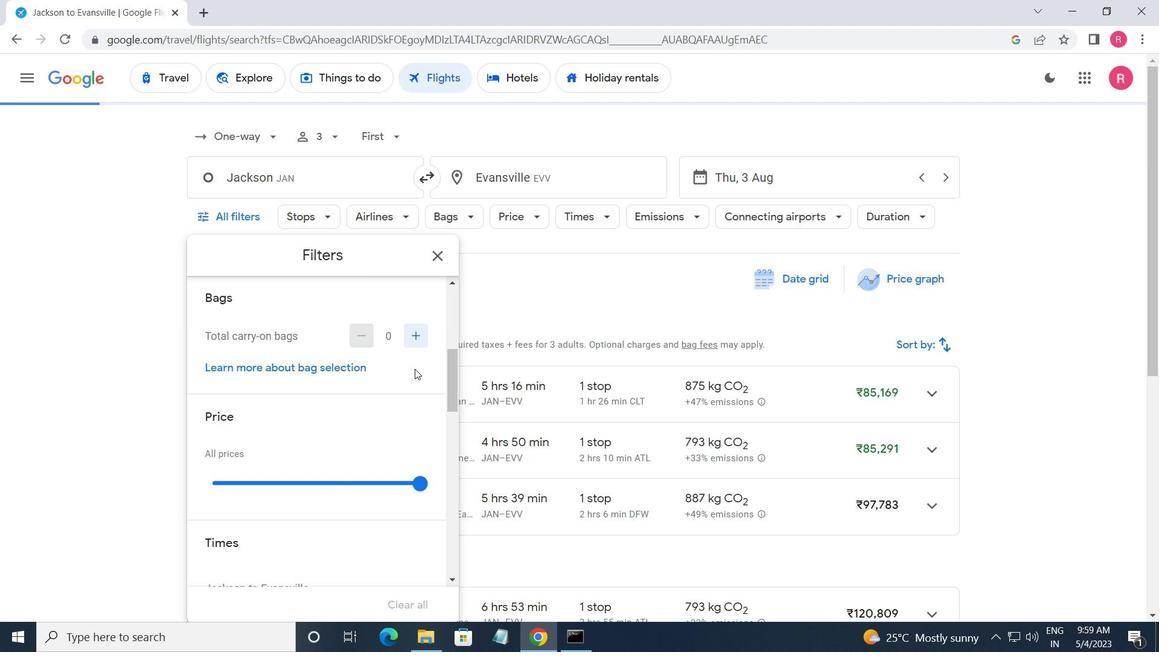 
Action: Mouse scrolled (382, 425) with delta (0, 0)
Screenshot: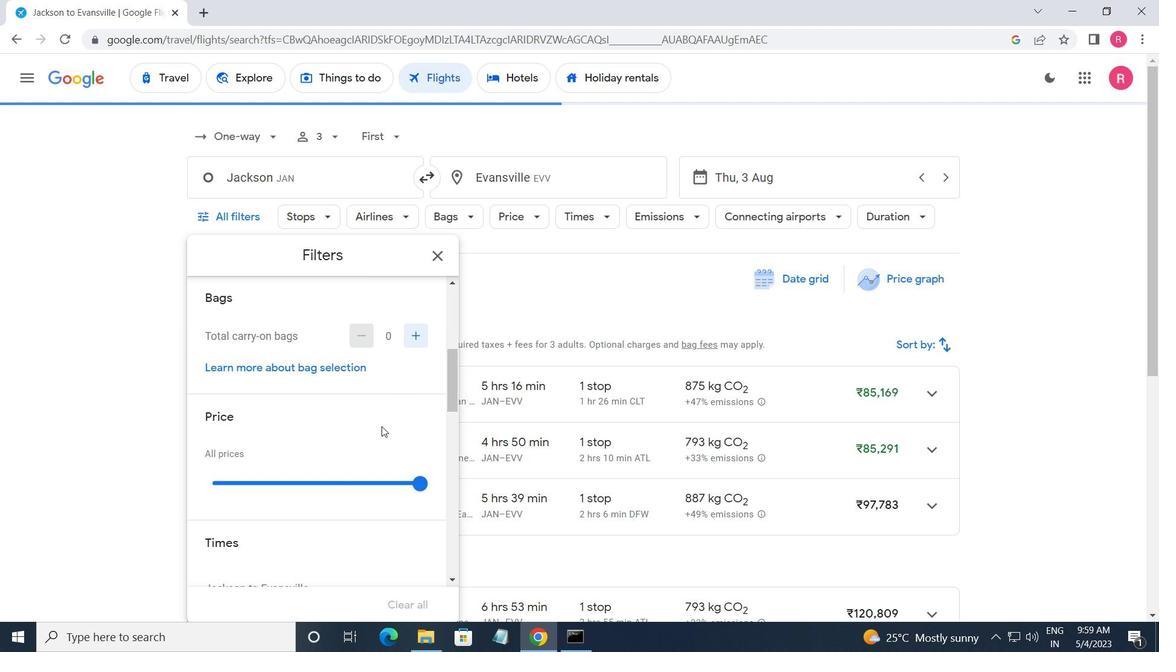 
Action: Mouse moved to (421, 445)
Screenshot: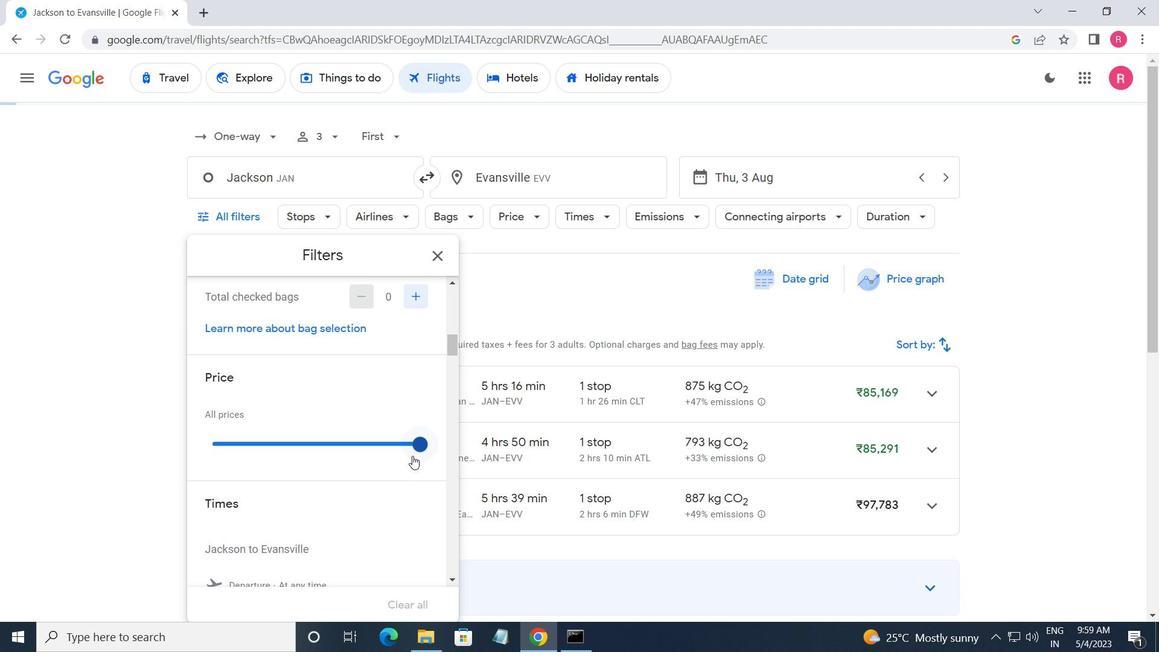
Action: Mouse pressed left at (421, 445)
Screenshot: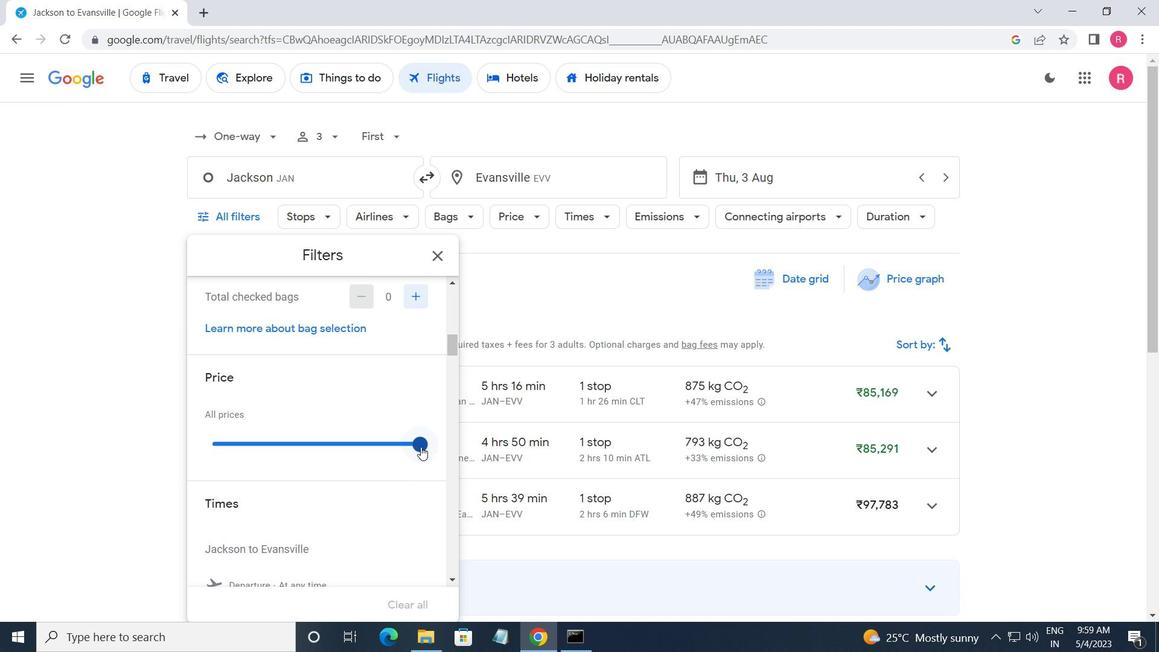 
Action: Mouse moved to (268, 462)
Screenshot: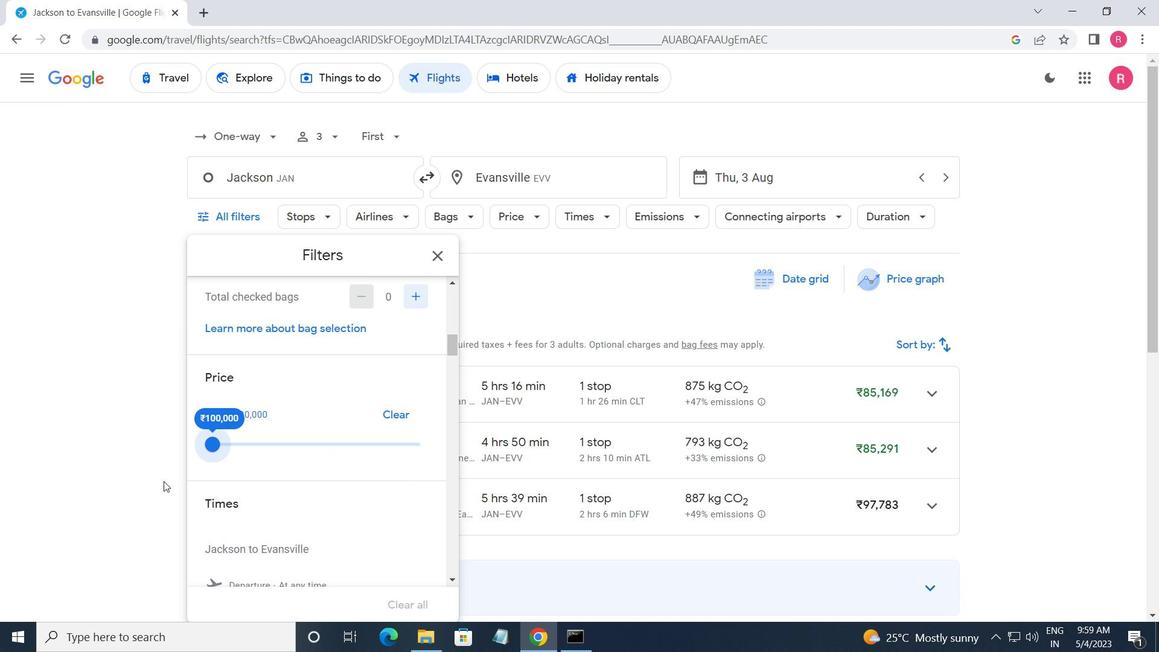 
Action: Mouse scrolled (268, 461) with delta (0, 0)
Screenshot: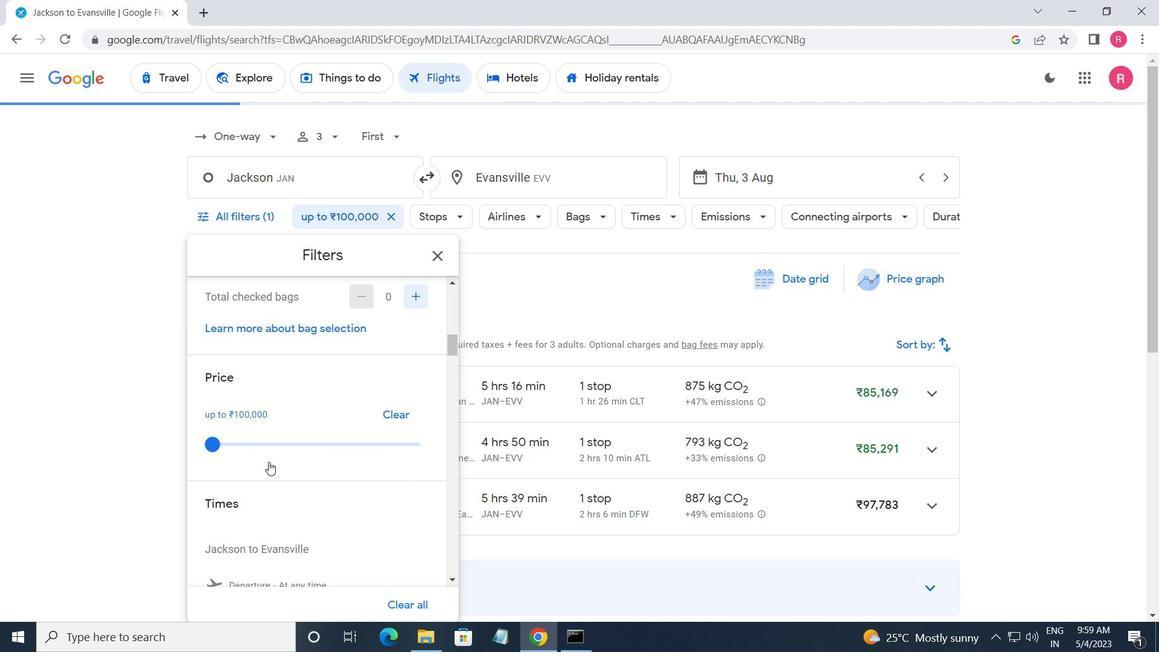 
Action: Mouse scrolled (268, 461) with delta (0, 0)
Screenshot: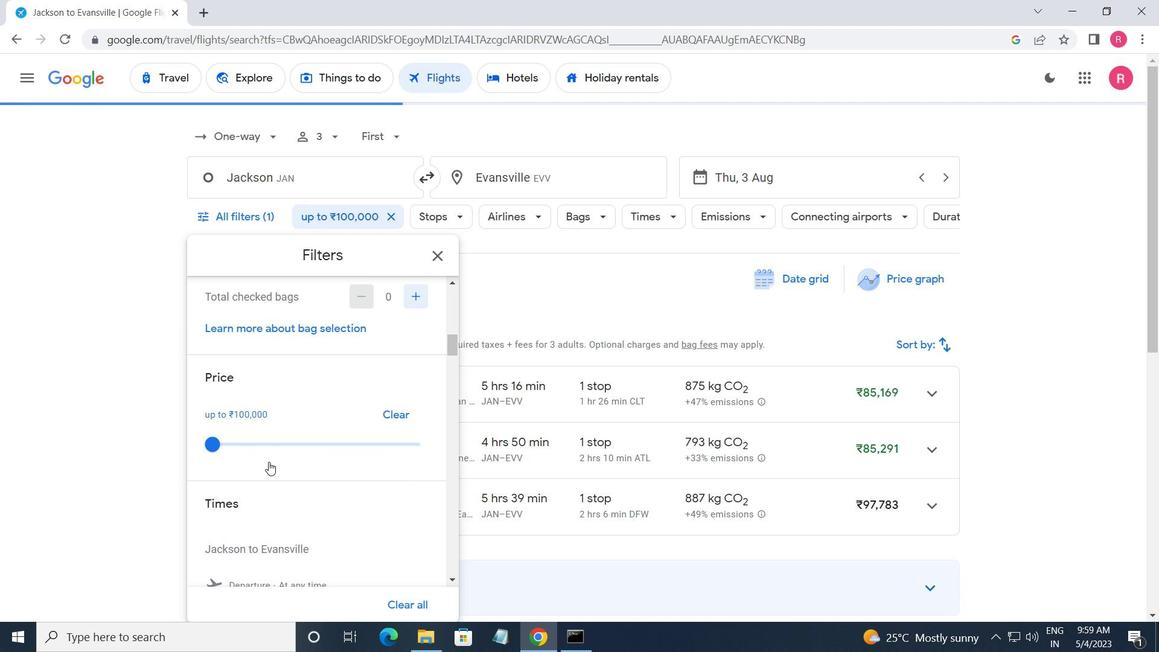 
Action: Mouse scrolled (268, 461) with delta (0, 0)
Screenshot: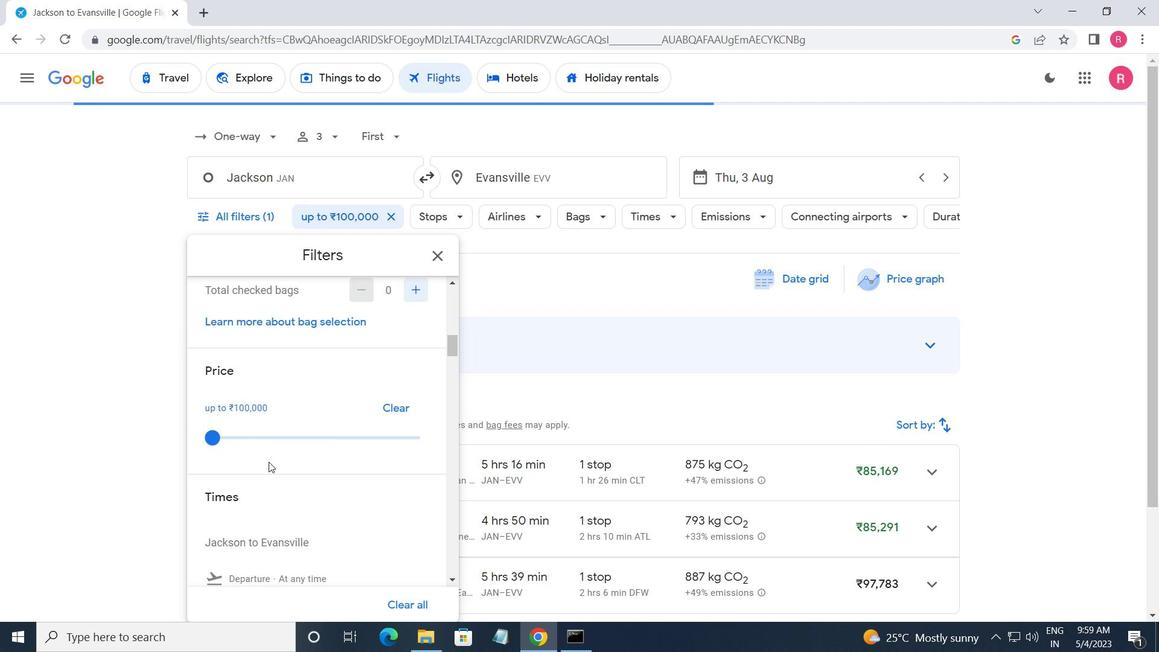 
Action: Mouse moved to (218, 390)
Screenshot: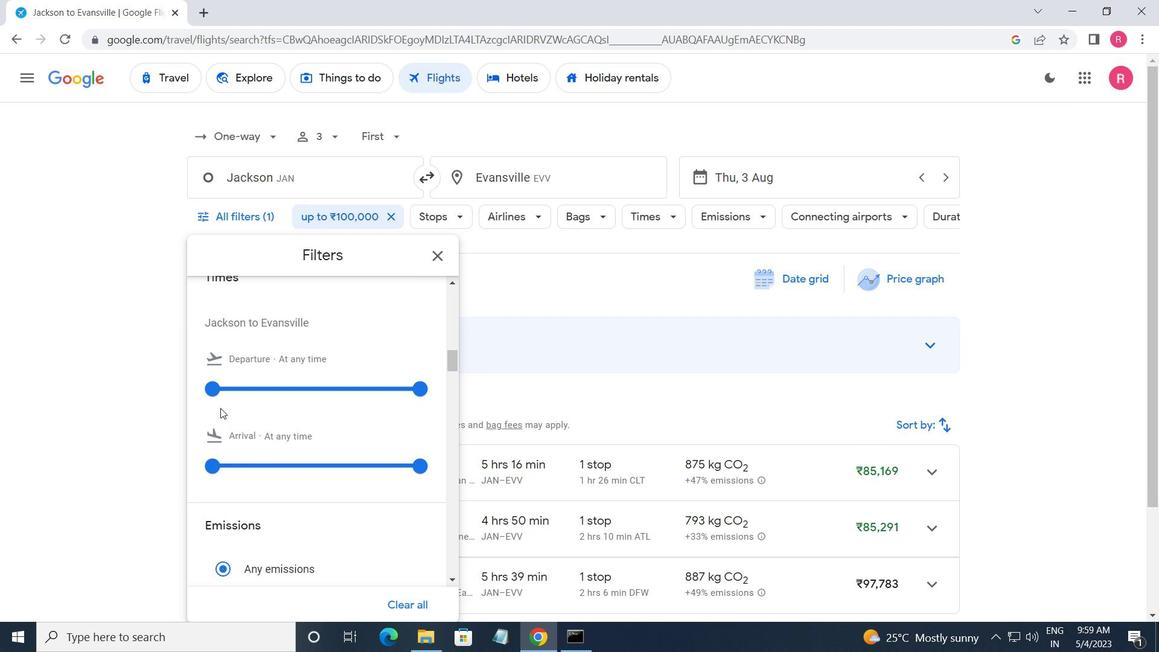 
Action: Mouse pressed left at (218, 390)
Screenshot: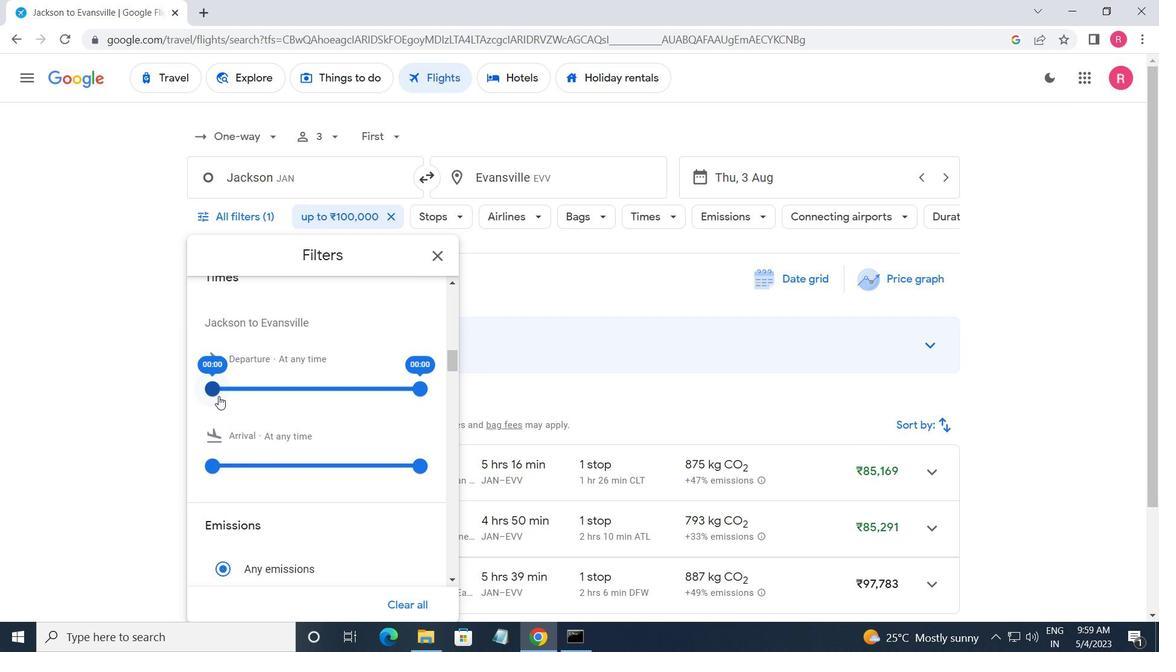 
Action: Mouse moved to (413, 391)
Screenshot: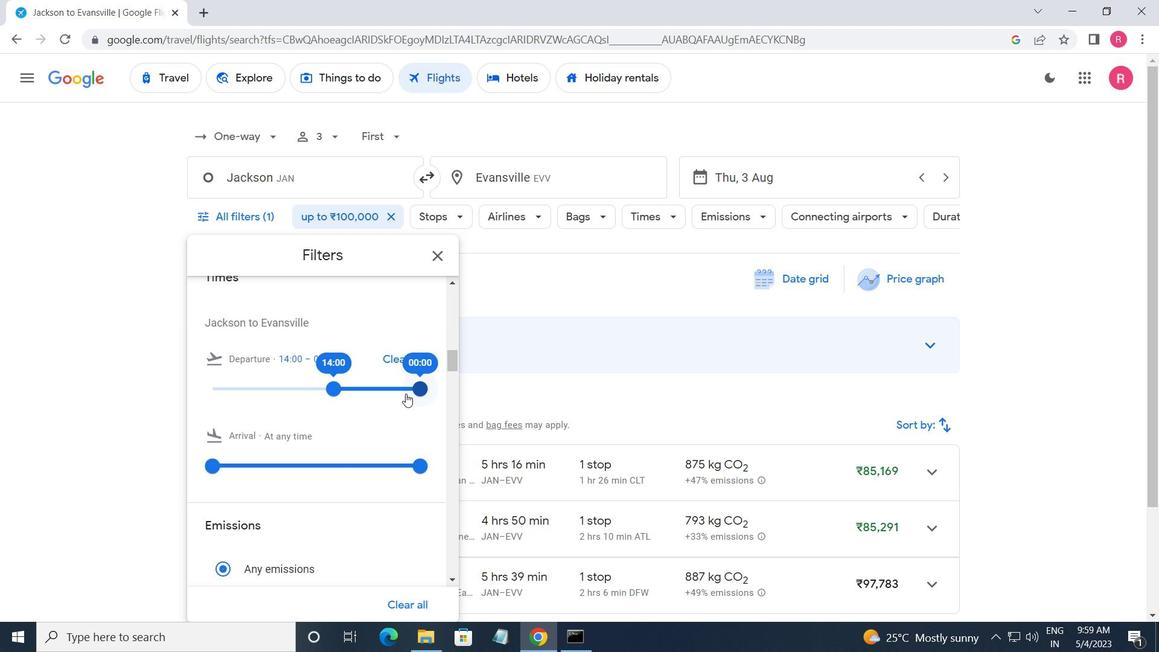 
Action: Mouse pressed left at (413, 391)
Screenshot: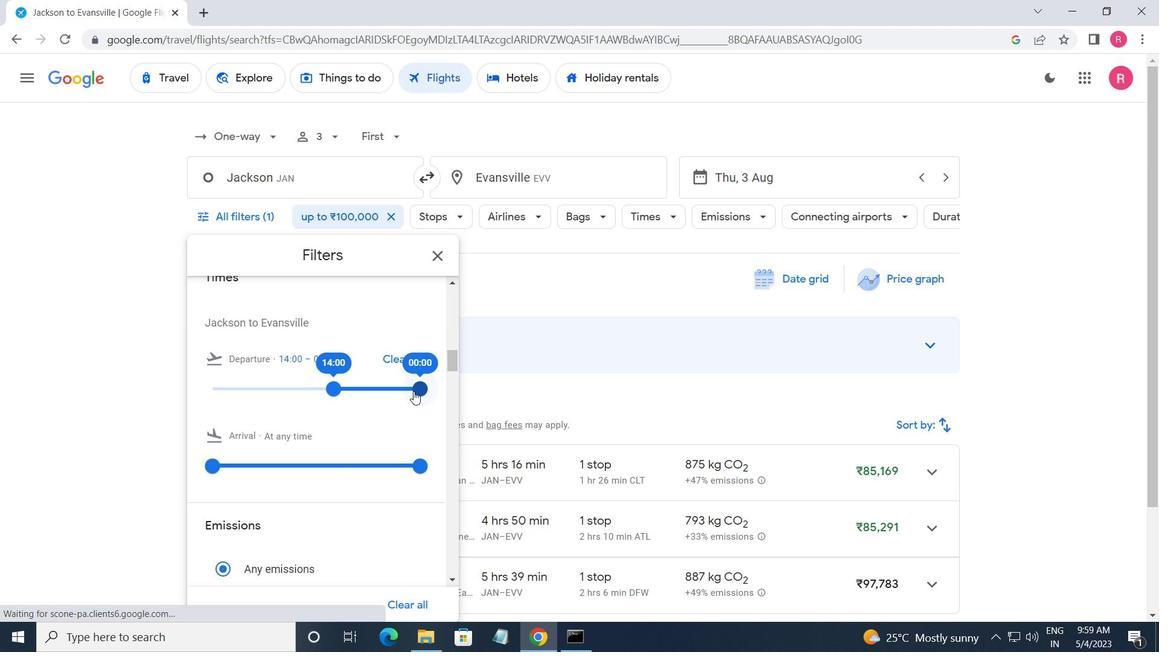 
Action: Mouse moved to (435, 257)
Screenshot: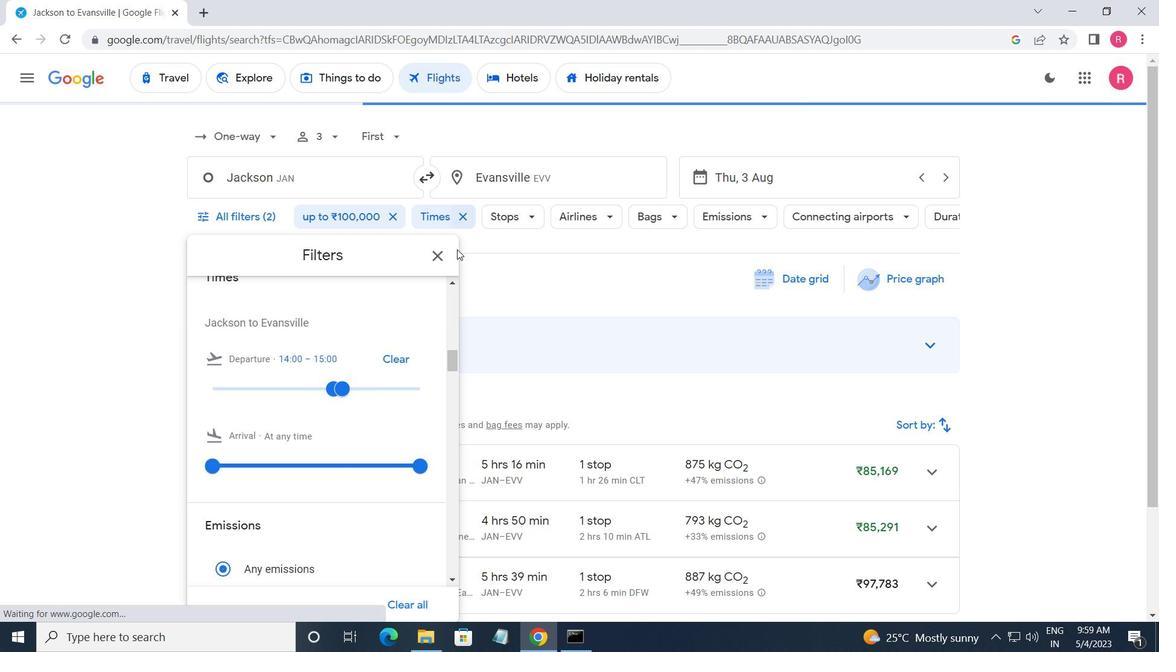 
Action: Mouse pressed left at (435, 257)
Screenshot: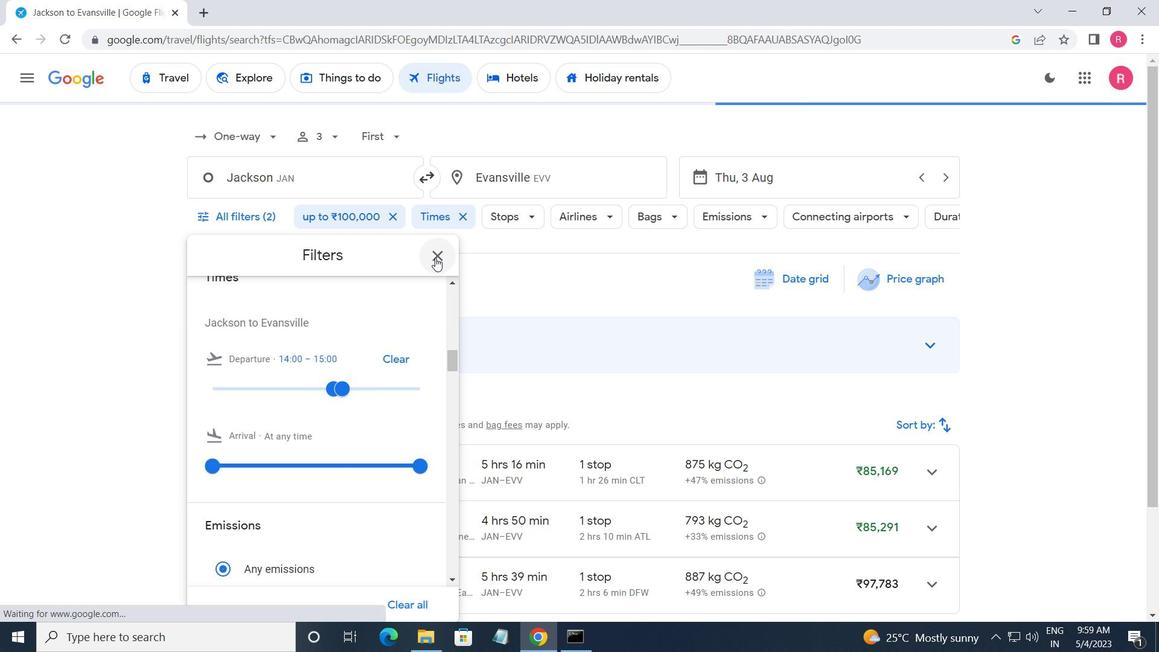 
Action: Mouse moved to (433, 308)
Screenshot: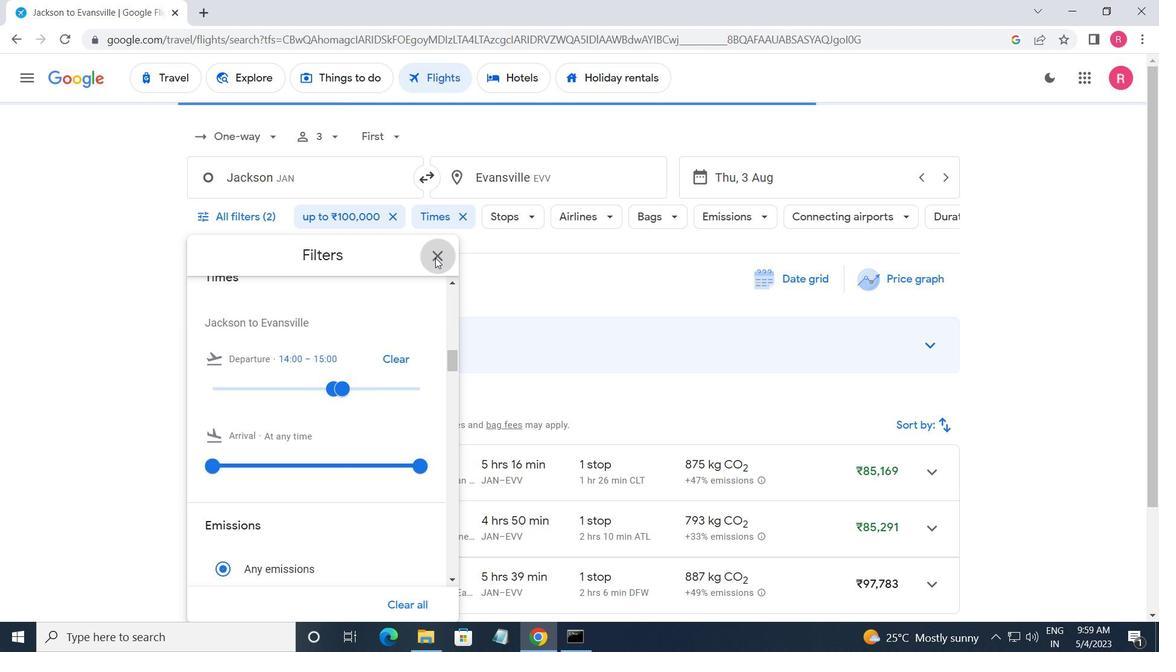 
